 Task: Add a dependency to the task Develop a new online tool for customer support ticketing , the existing task  Integrate a new online platform for online tutoring services in the project AnchorTech
Action: Mouse moved to (1201, 194)
Screenshot: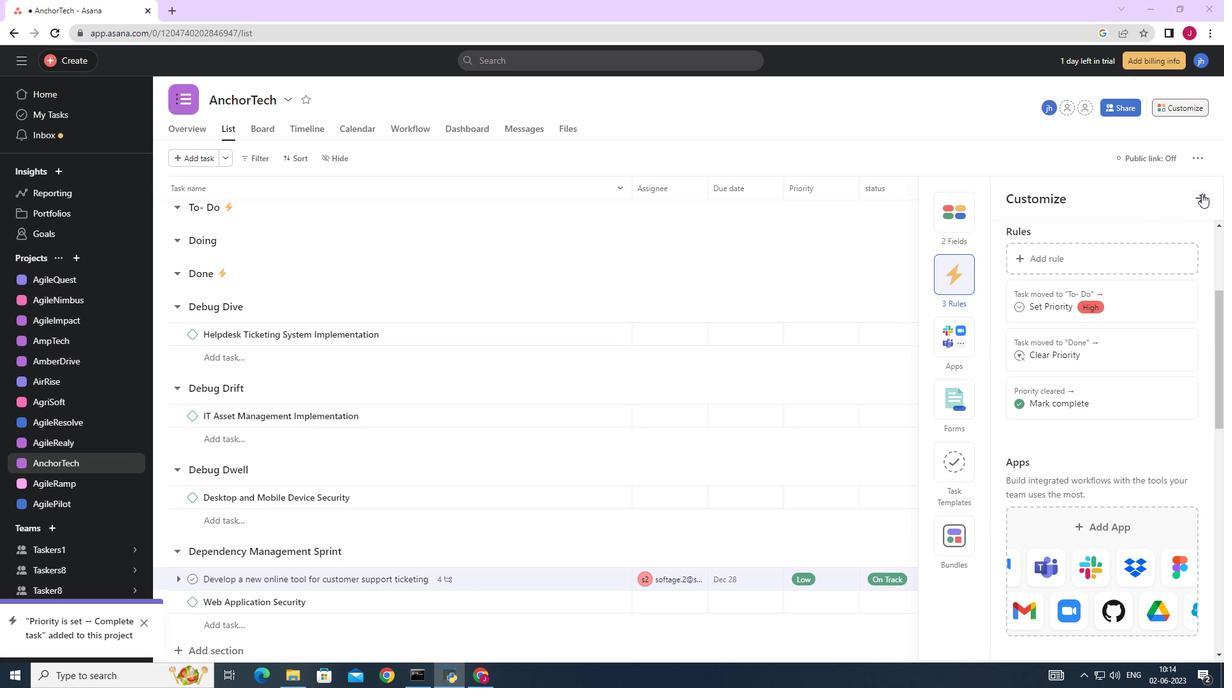 
Action: Mouse pressed left at (1201, 194)
Screenshot: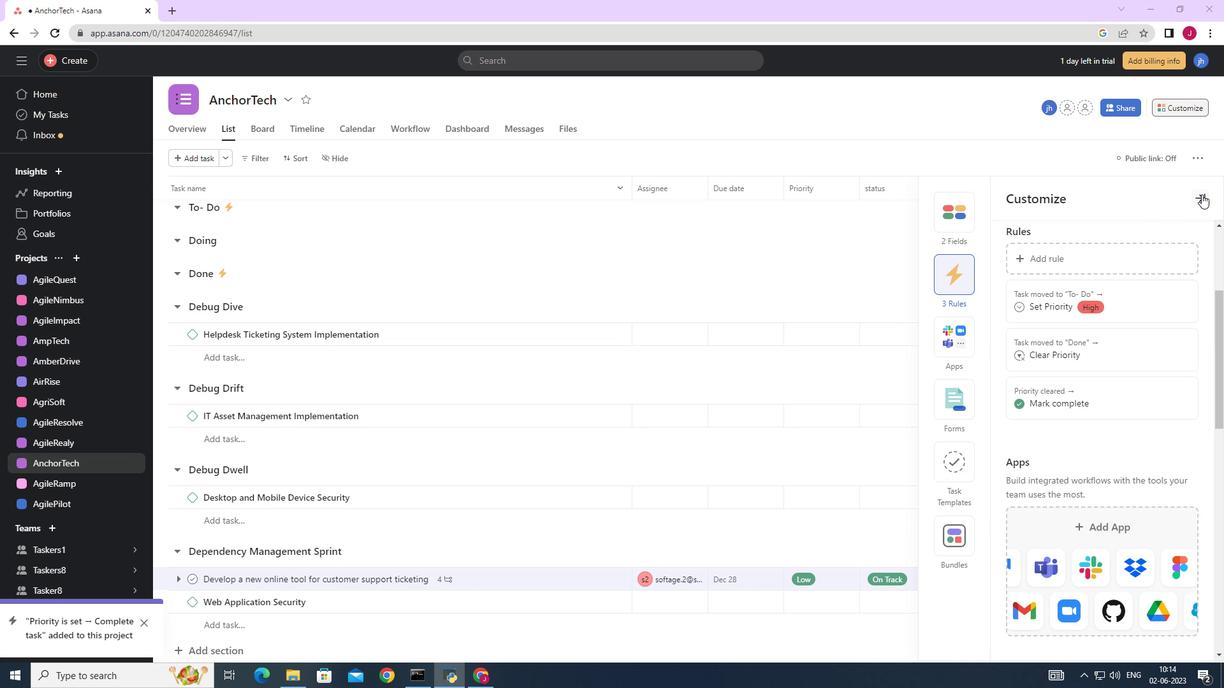 
Action: Mouse moved to (1182, 107)
Screenshot: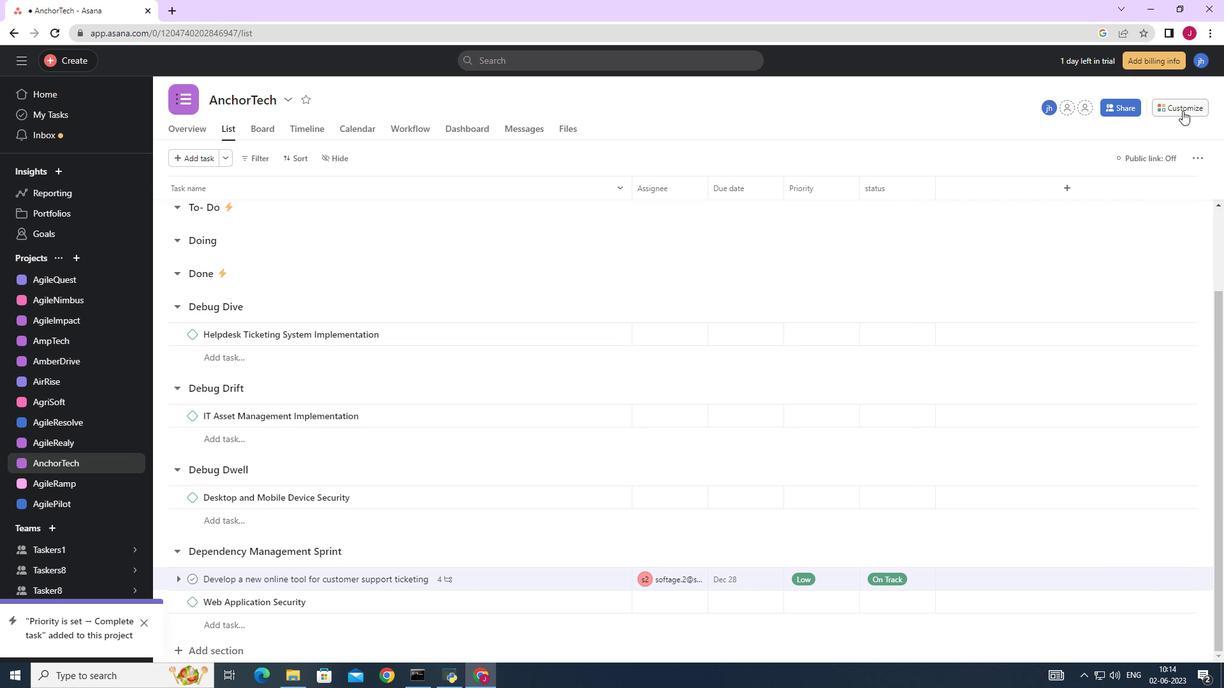 
Action: Mouse pressed left at (1182, 107)
Screenshot: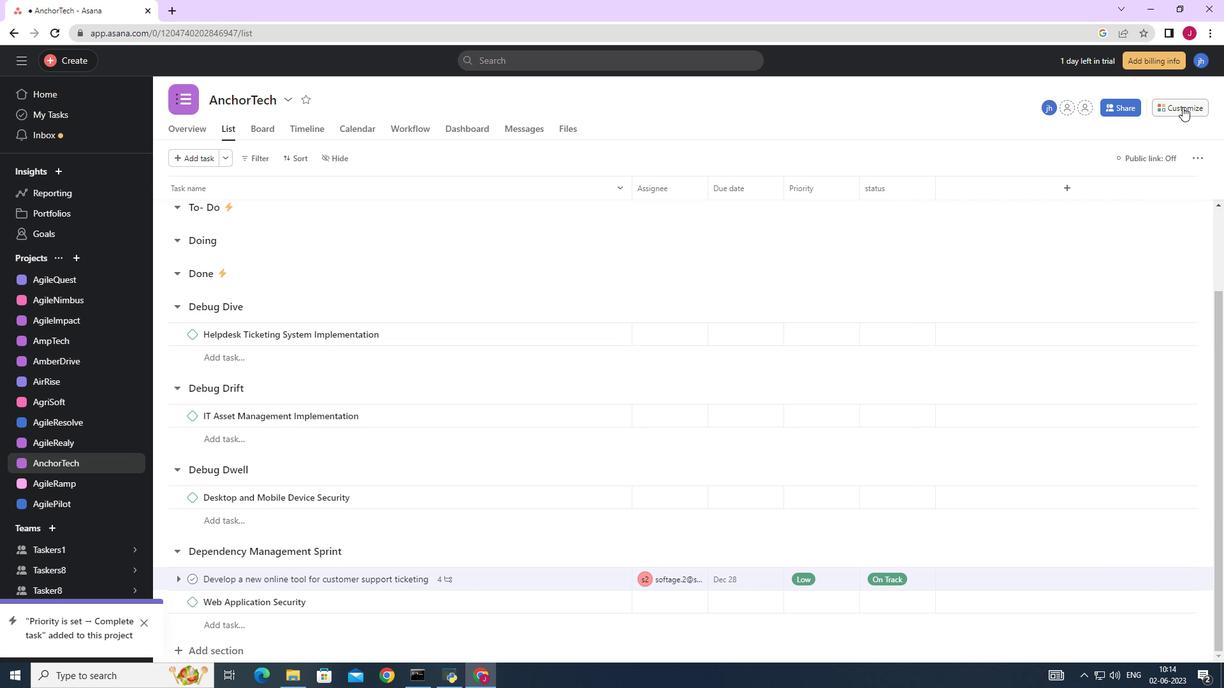 
Action: Mouse moved to (1201, 198)
Screenshot: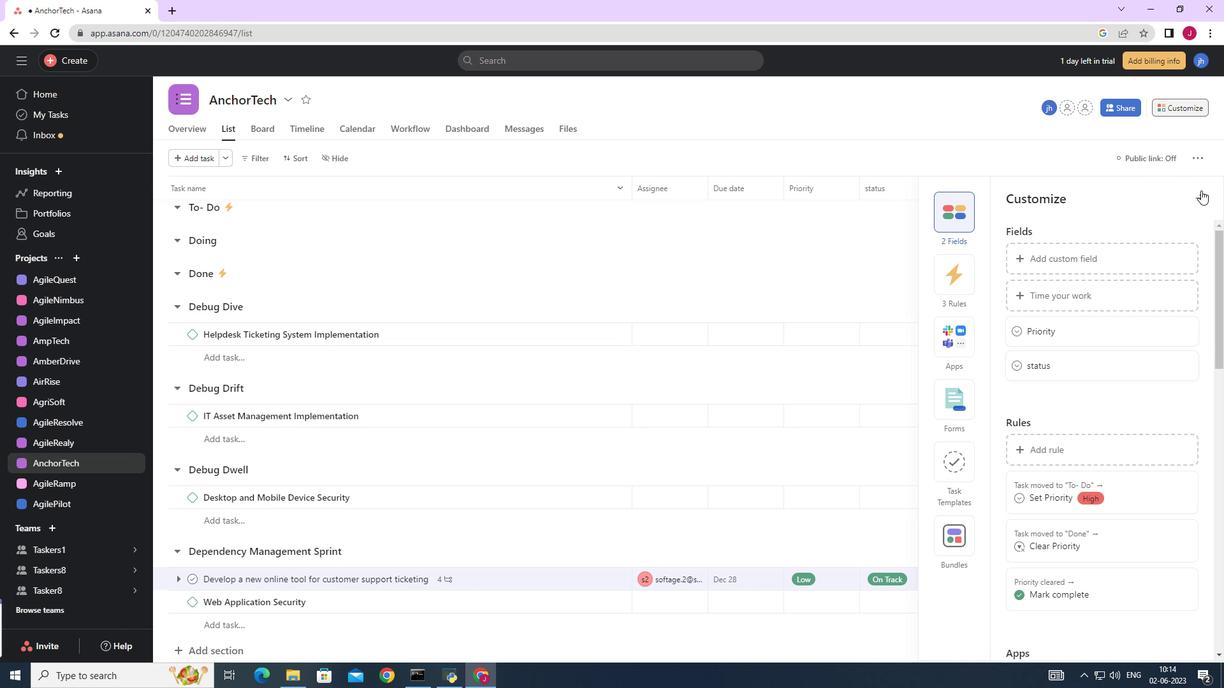 
Action: Mouse pressed left at (1201, 198)
Screenshot: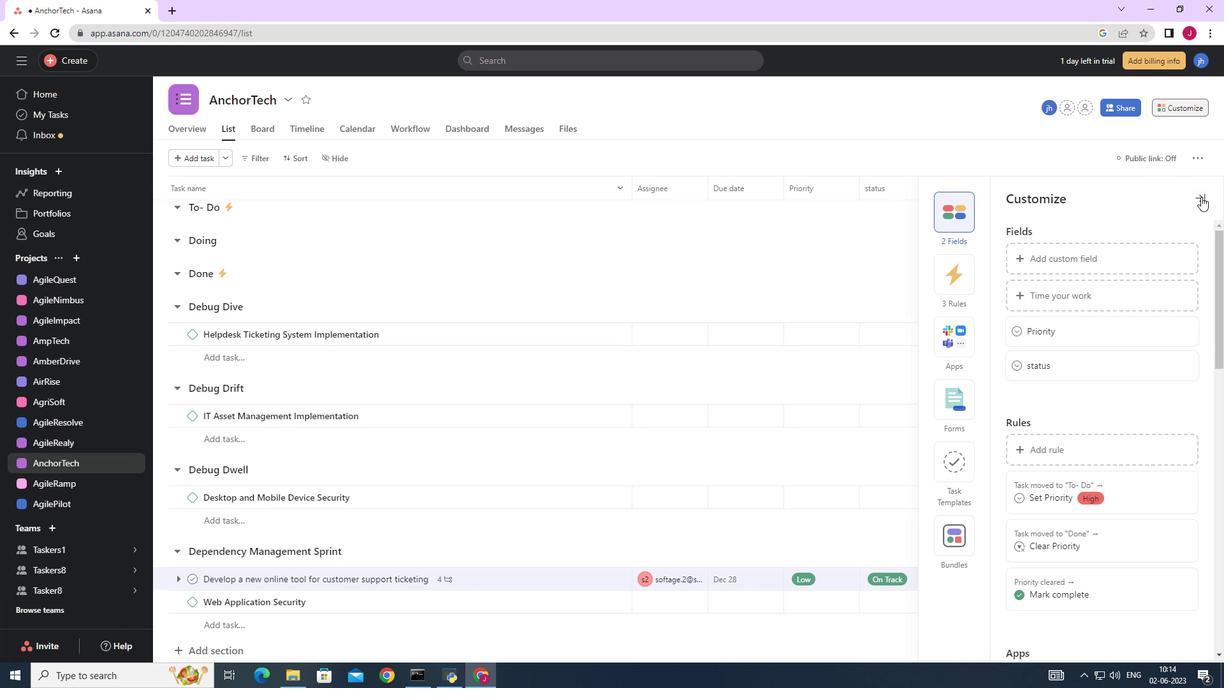 
Action: Mouse moved to (635, 351)
Screenshot: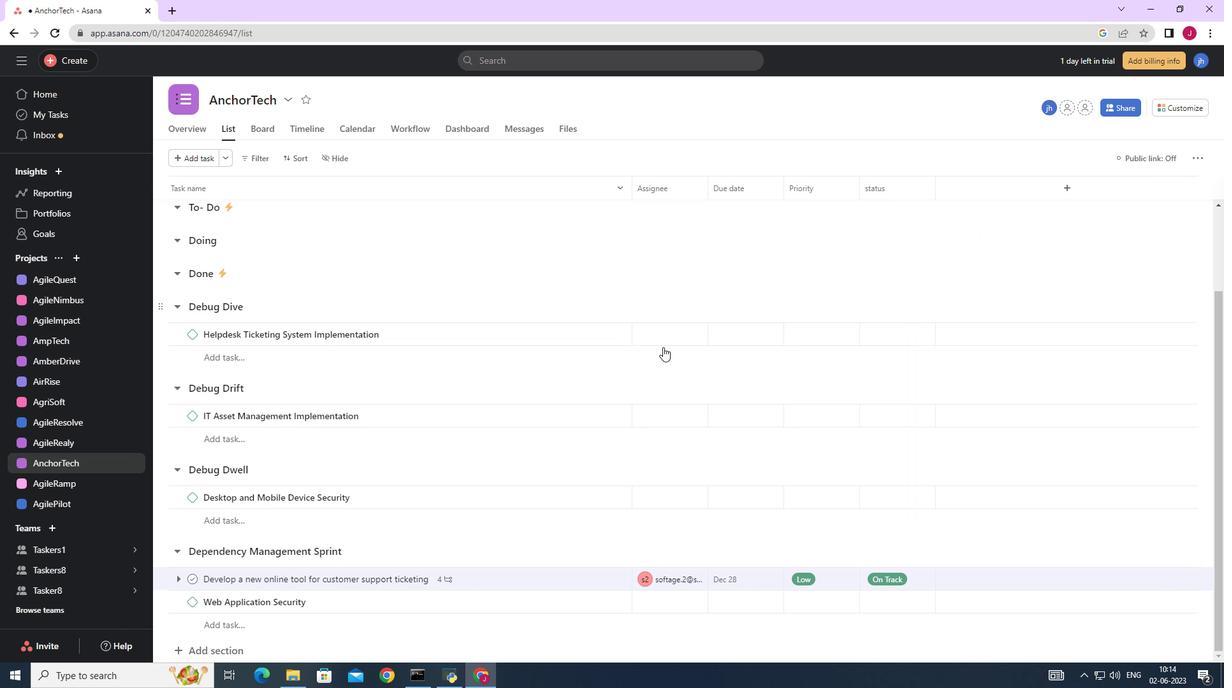 
Action: Mouse scrolled (636, 351) with delta (0, 0)
Screenshot: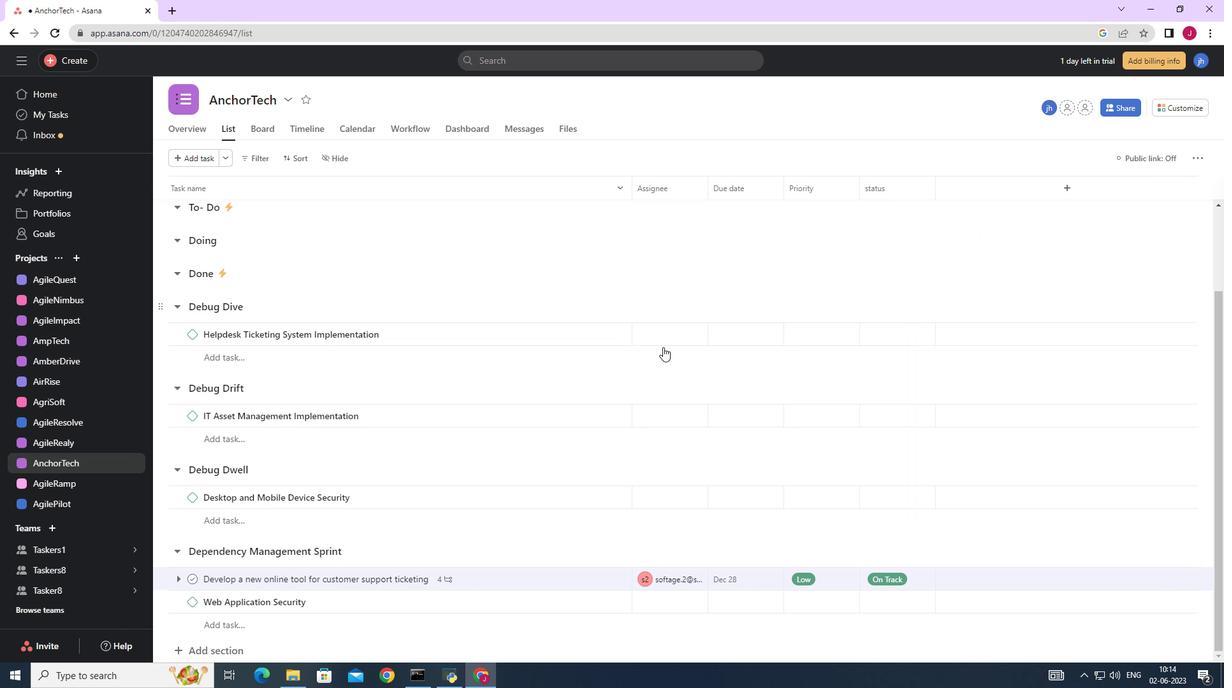 
Action: Mouse moved to (634, 352)
Screenshot: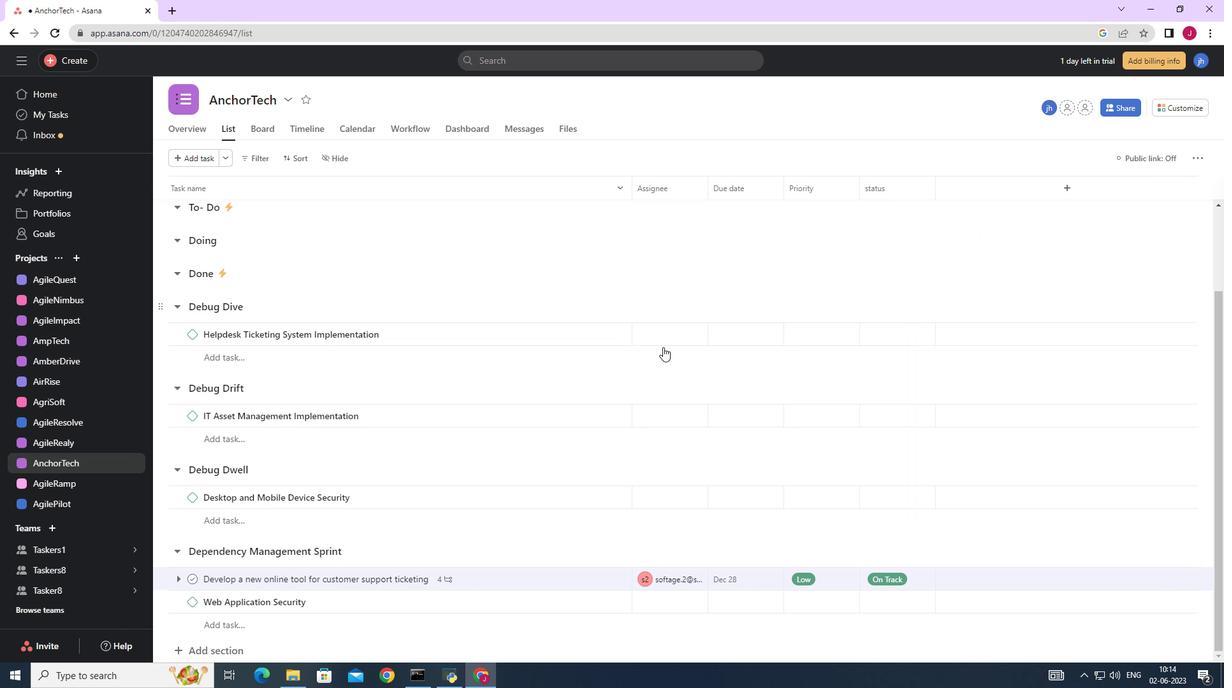 
Action: Mouse scrolled (634, 351) with delta (0, 0)
Screenshot: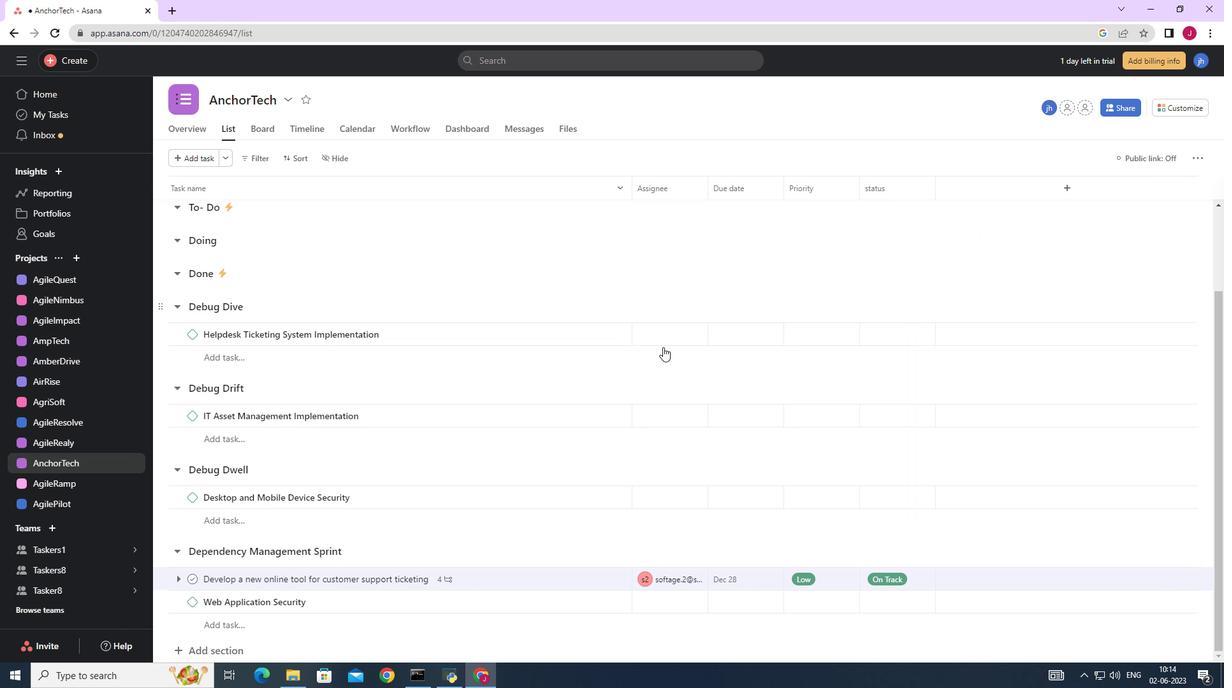 
Action: Mouse moved to (633, 352)
Screenshot: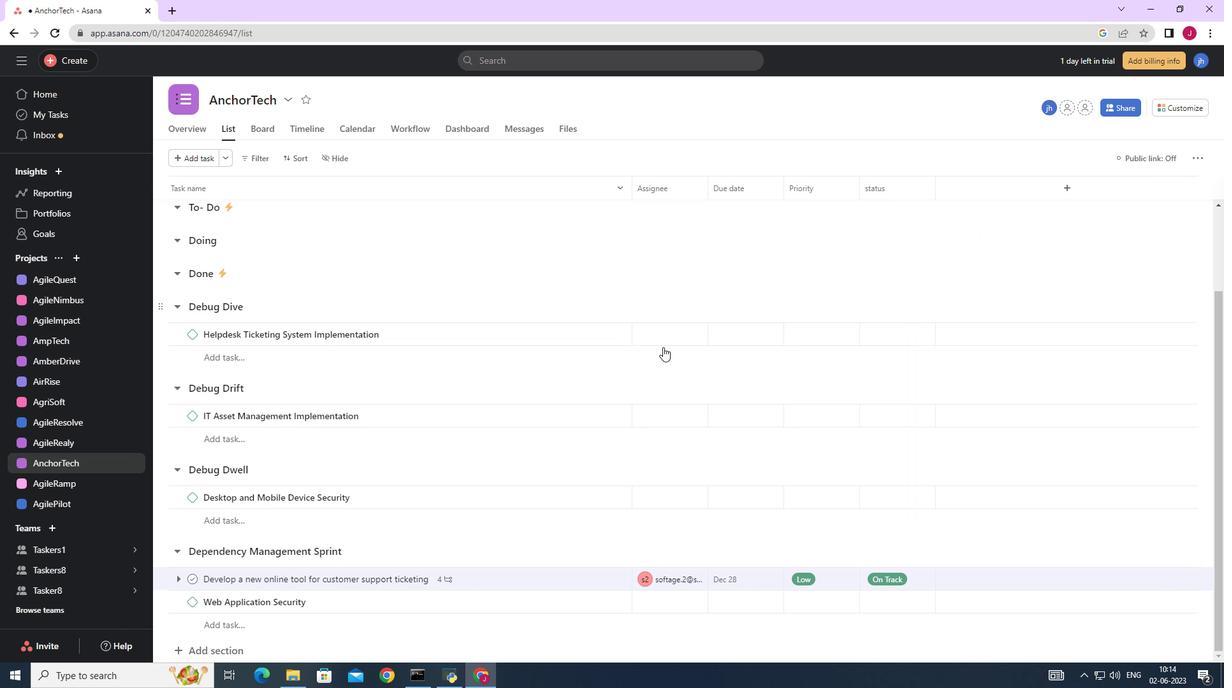 
Action: Mouse scrolled (633, 351) with delta (0, 0)
Screenshot: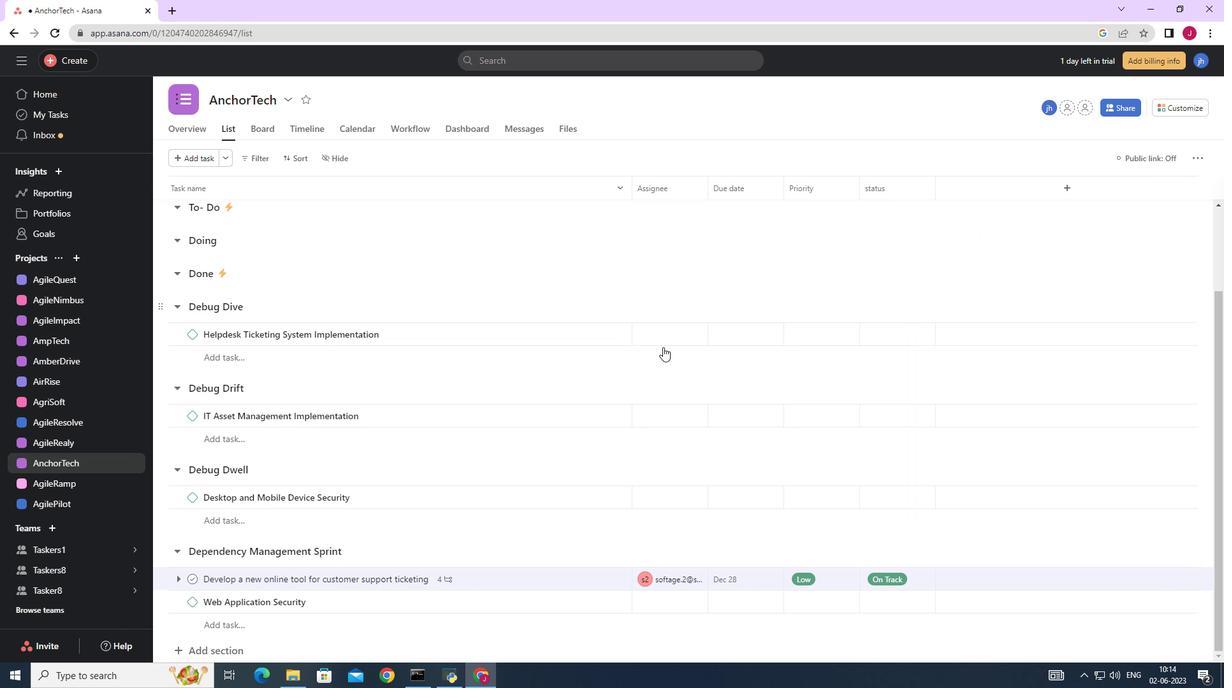 
Action: Mouse scrolled (633, 351) with delta (0, 0)
Screenshot: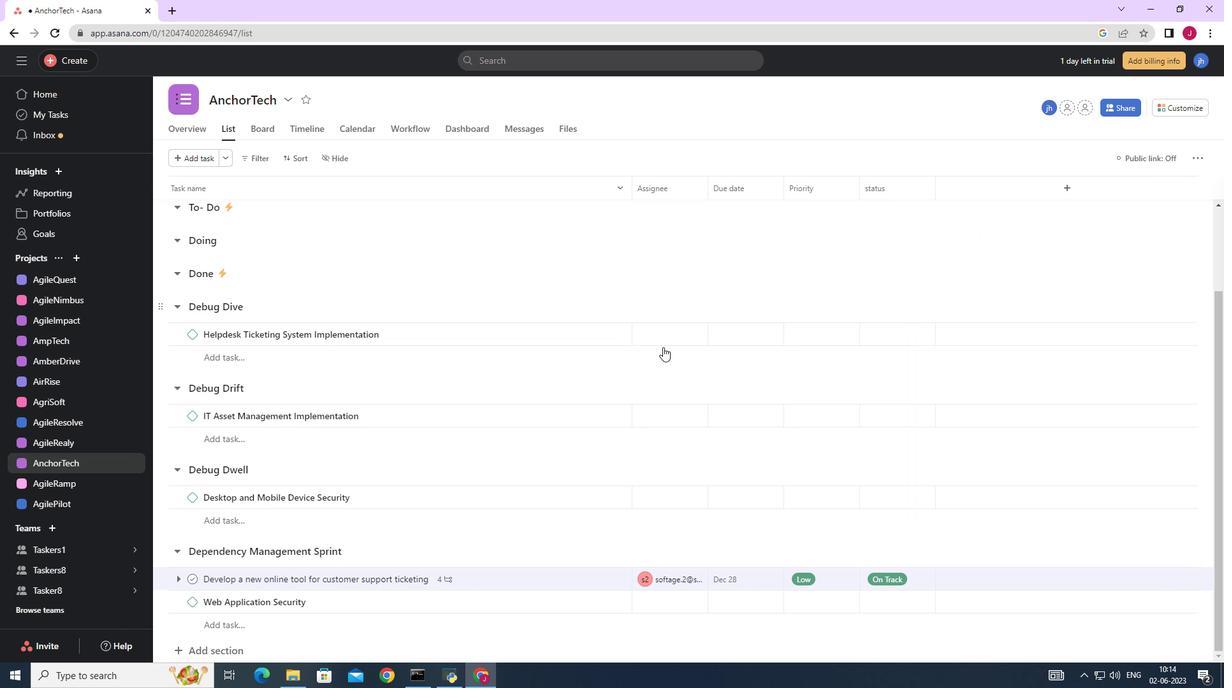 
Action: Mouse scrolled (633, 351) with delta (0, 0)
Screenshot: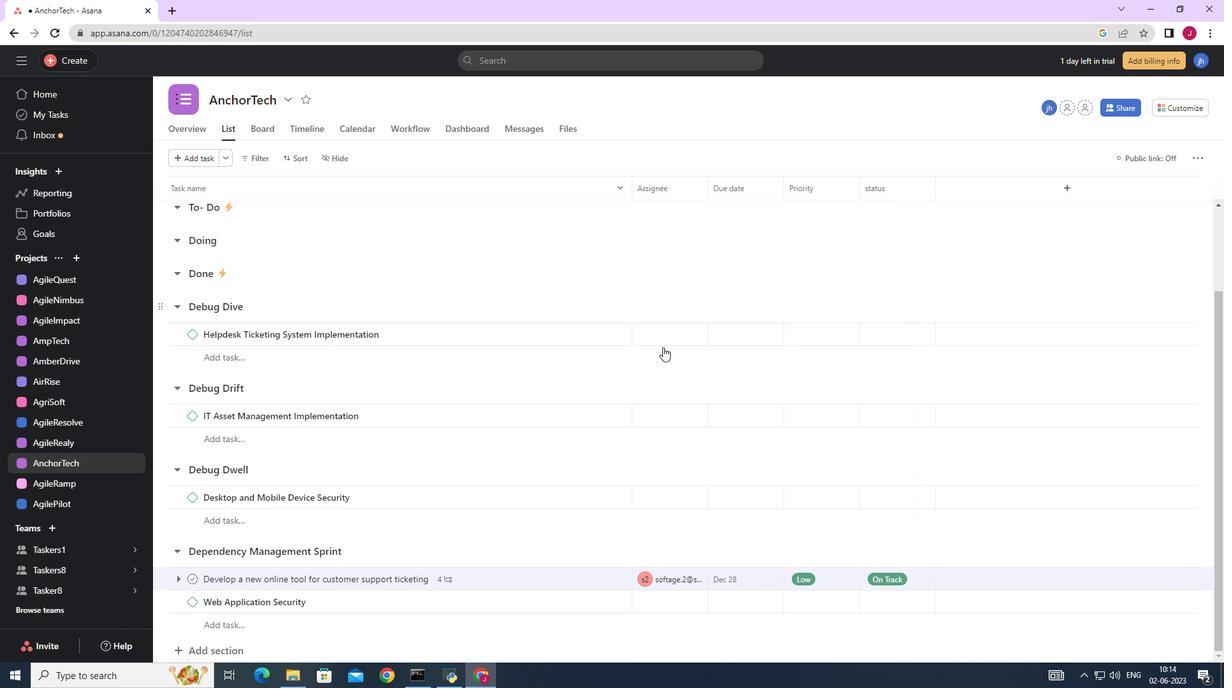
Action: Mouse moved to (575, 585)
Screenshot: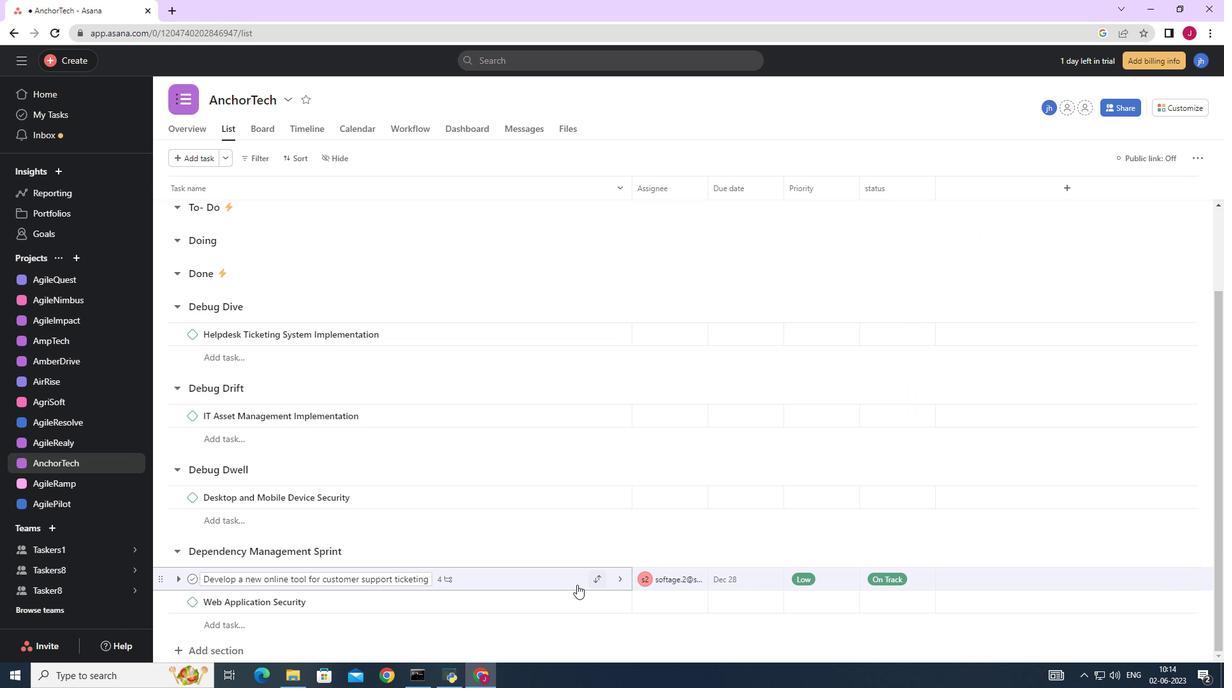 
Action: Mouse pressed left at (575, 585)
Screenshot: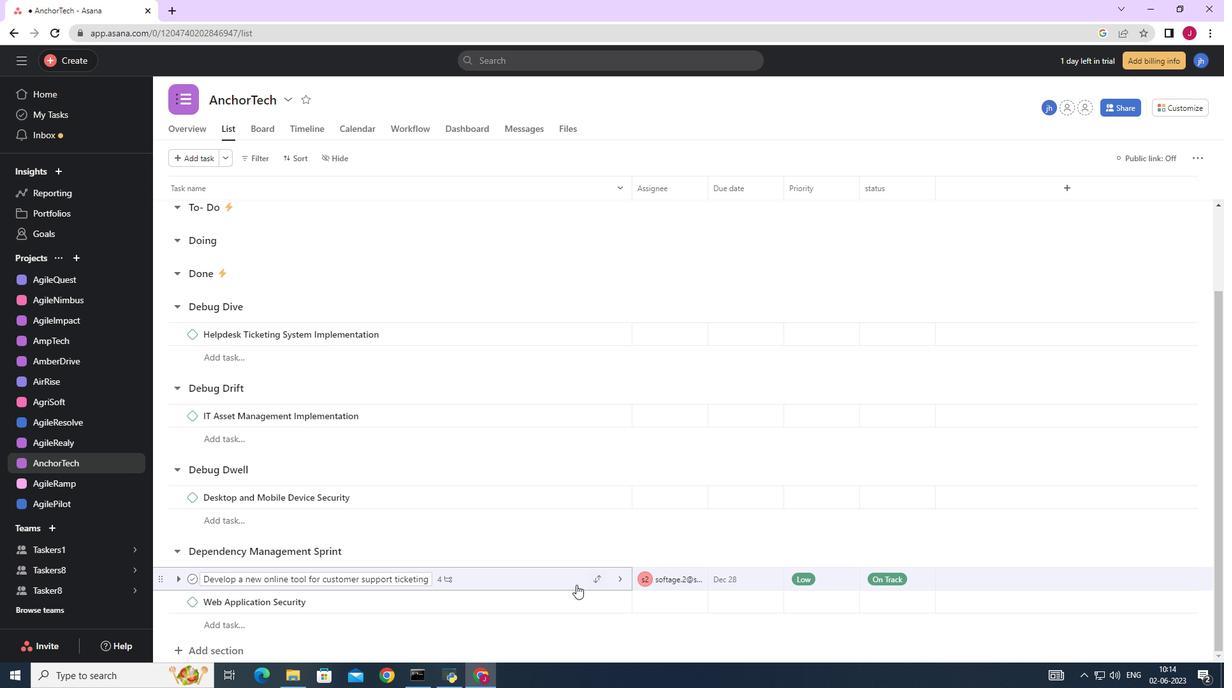 
Action: Mouse moved to (895, 457)
Screenshot: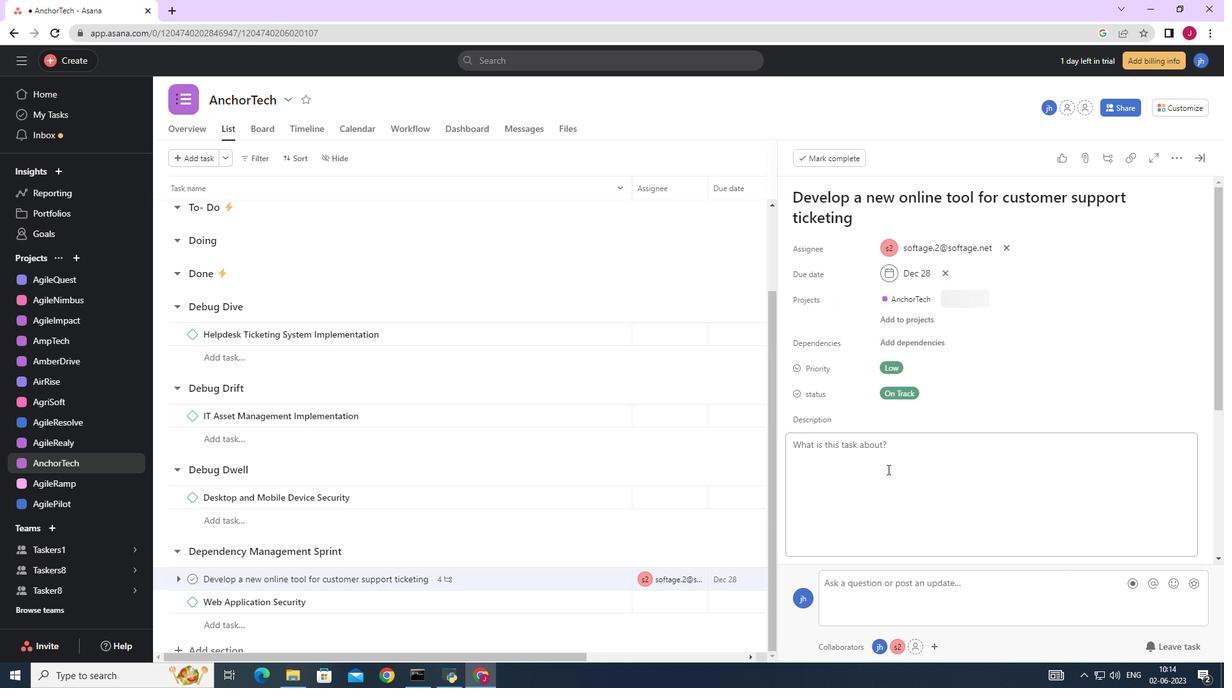 
Action: Mouse scrolled (895, 456) with delta (0, 0)
Screenshot: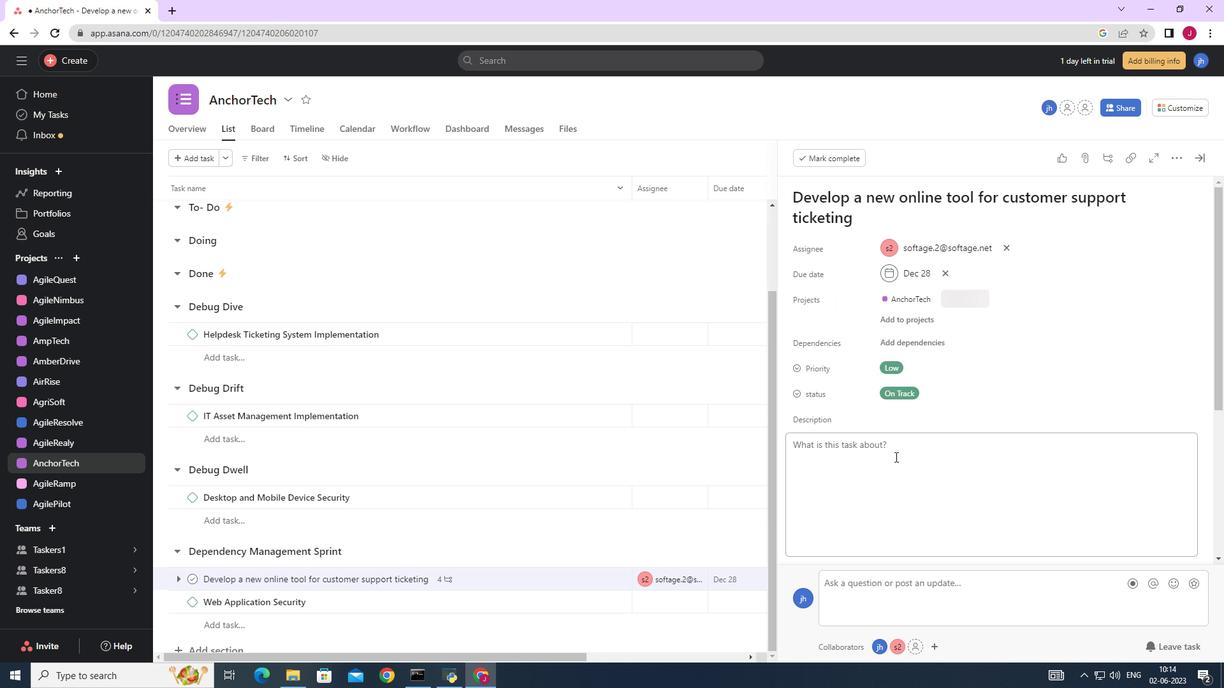 
Action: Mouse scrolled (895, 456) with delta (0, 0)
Screenshot: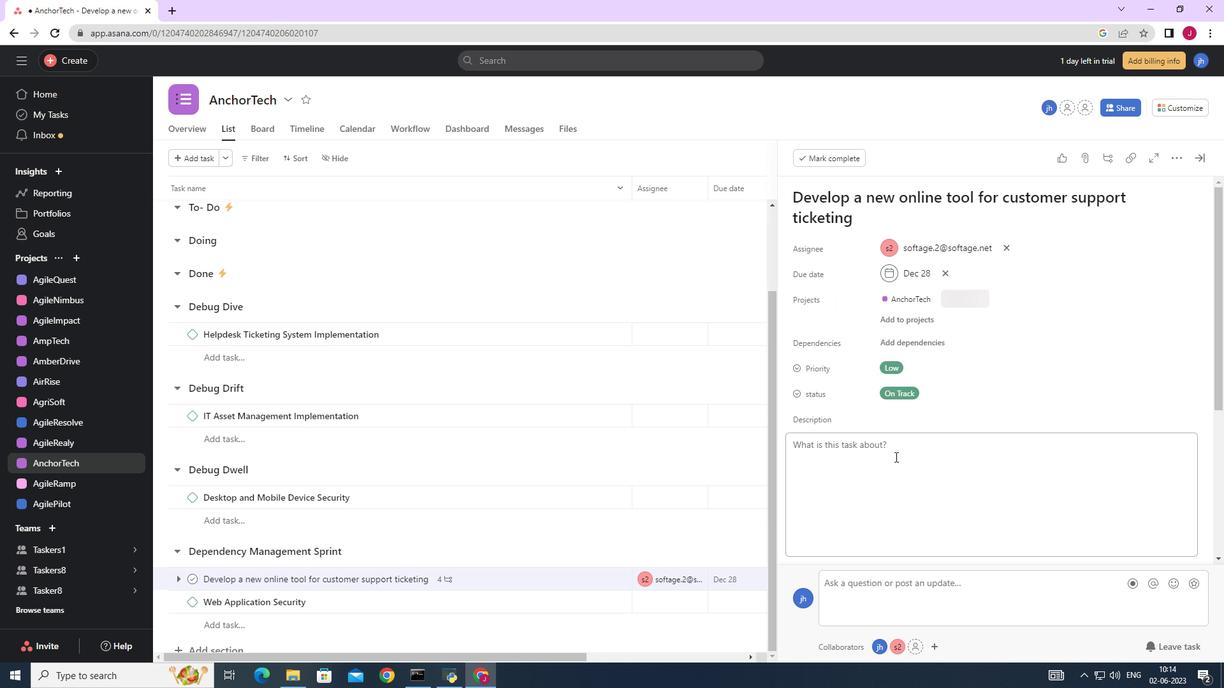 
Action: Mouse scrolled (895, 456) with delta (0, 0)
Screenshot: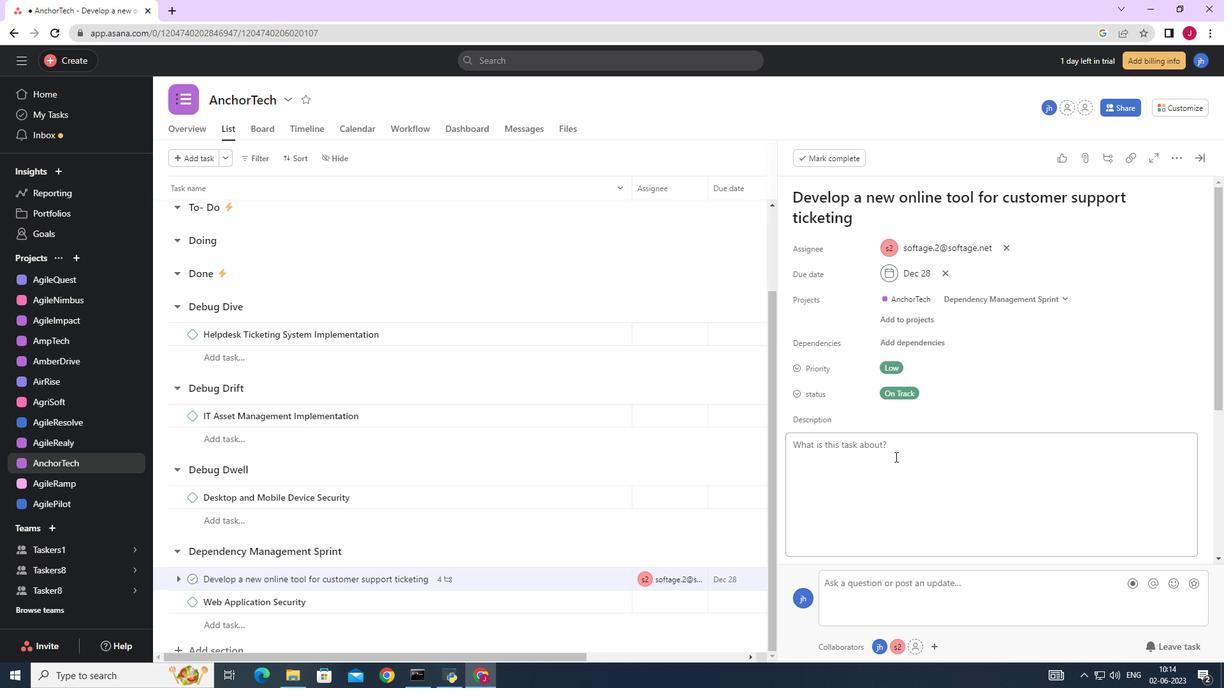 
Action: Mouse scrolled (895, 456) with delta (0, 0)
Screenshot: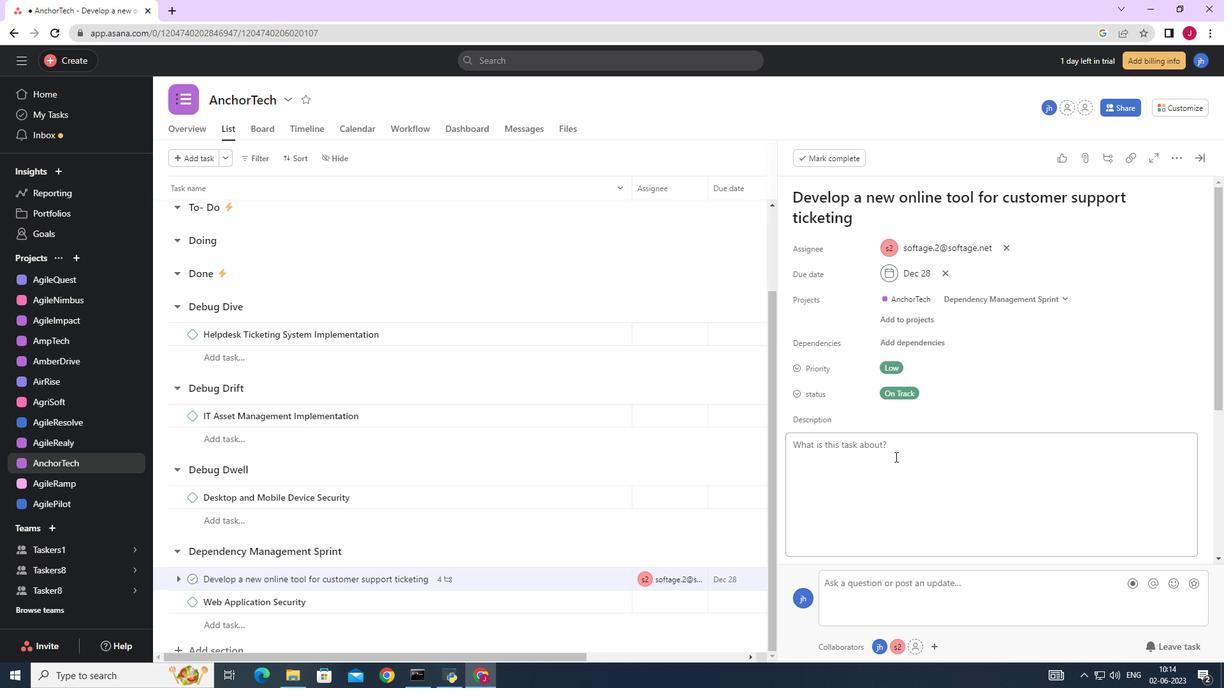 
Action: Mouse scrolled (895, 456) with delta (0, 0)
Screenshot: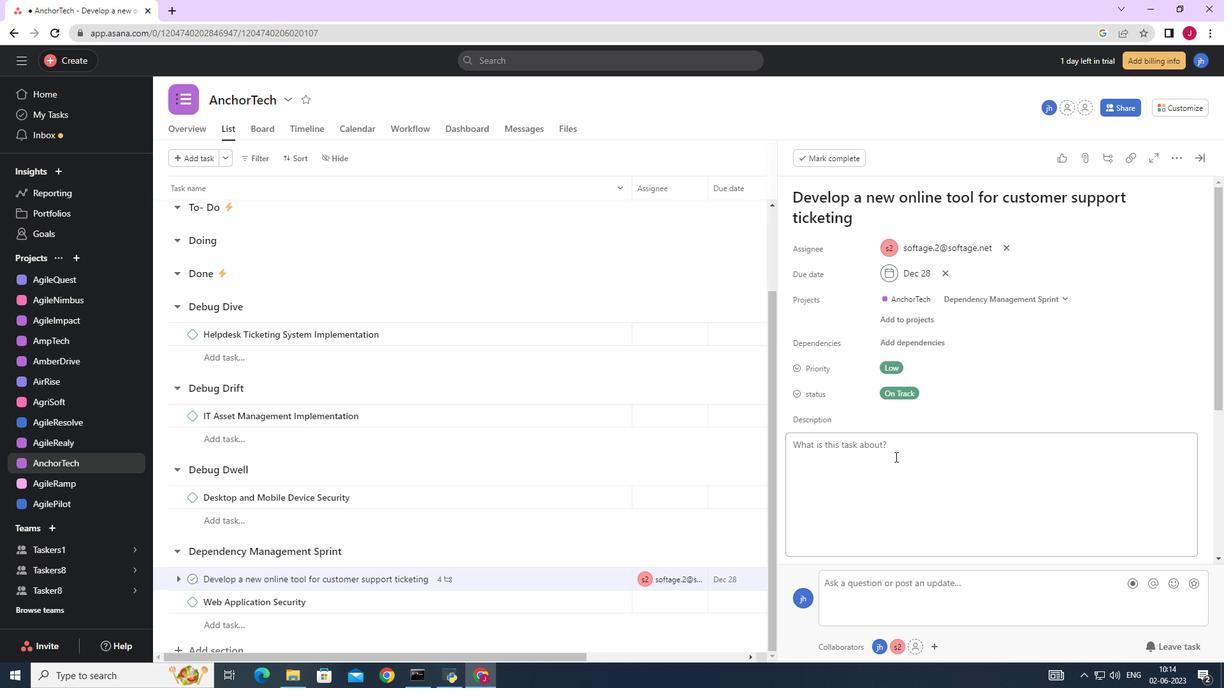 
Action: Mouse moved to (858, 353)
Screenshot: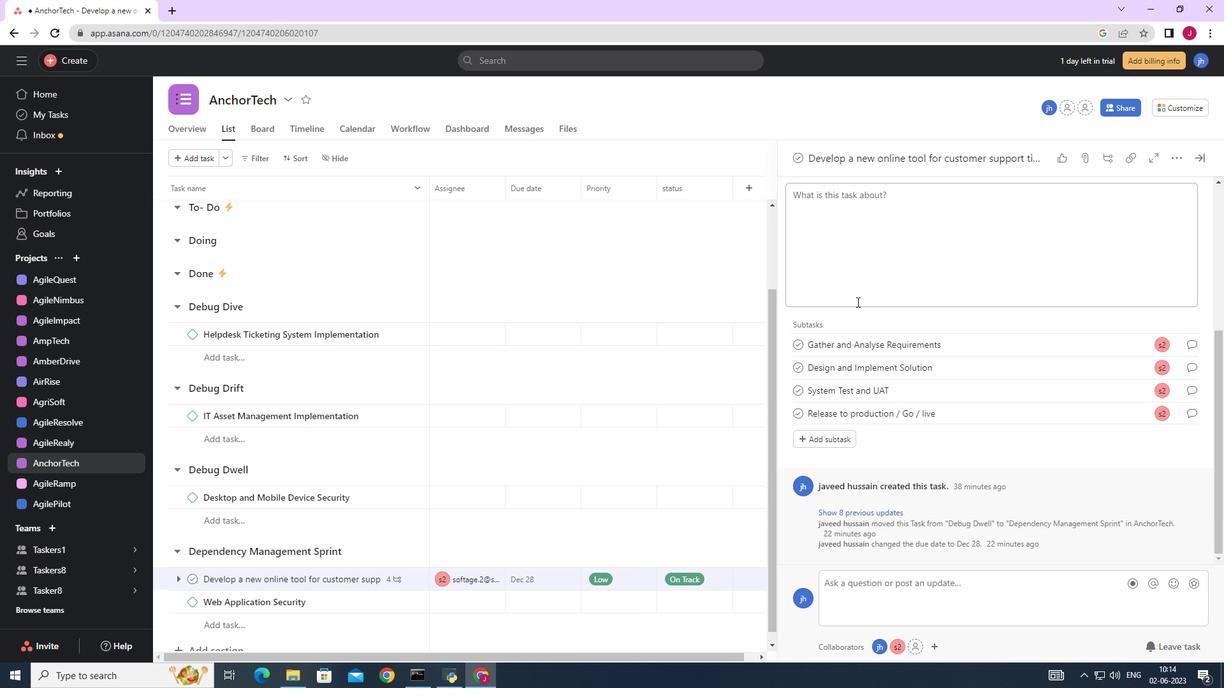 
Action: Mouse scrolled (858, 353) with delta (0, 0)
Screenshot: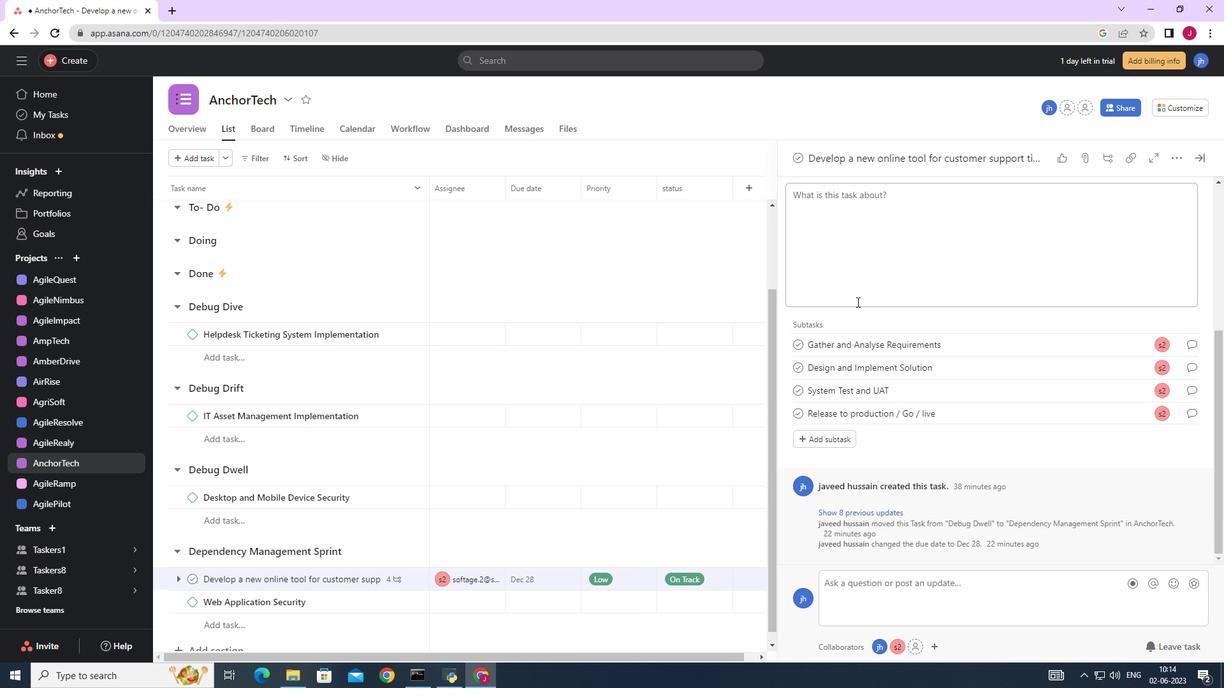 
Action: Mouse scrolled (858, 353) with delta (0, 0)
Screenshot: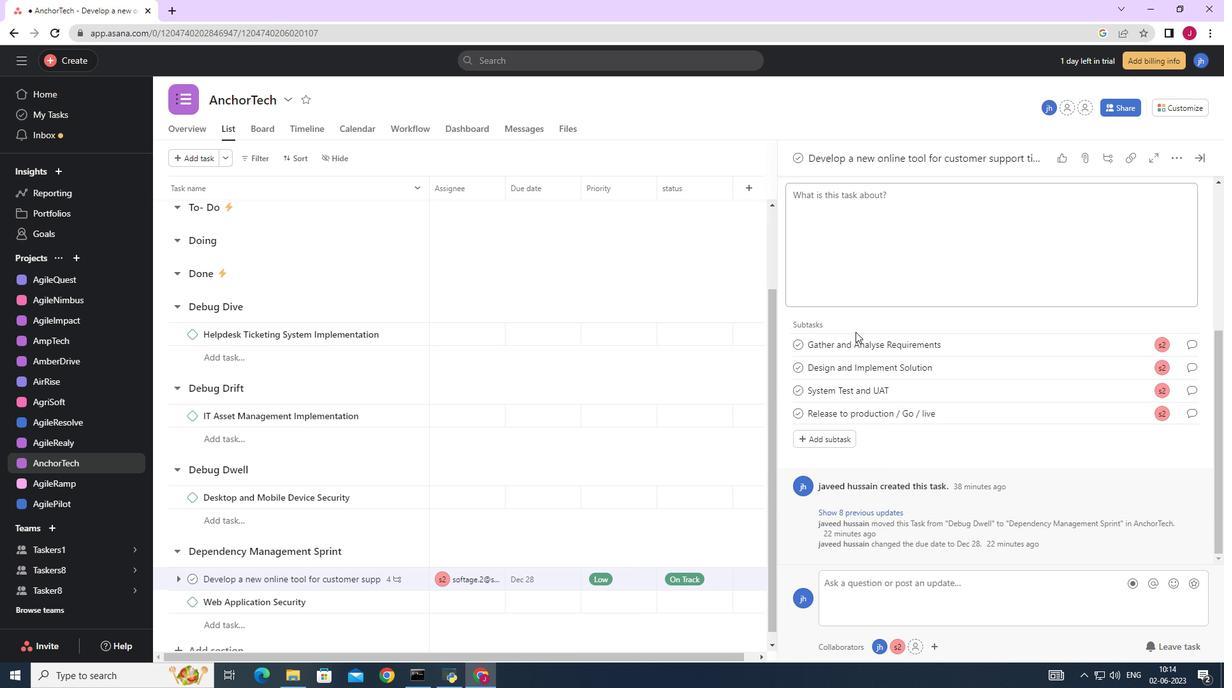 
Action: Mouse scrolled (858, 353) with delta (0, 0)
Screenshot: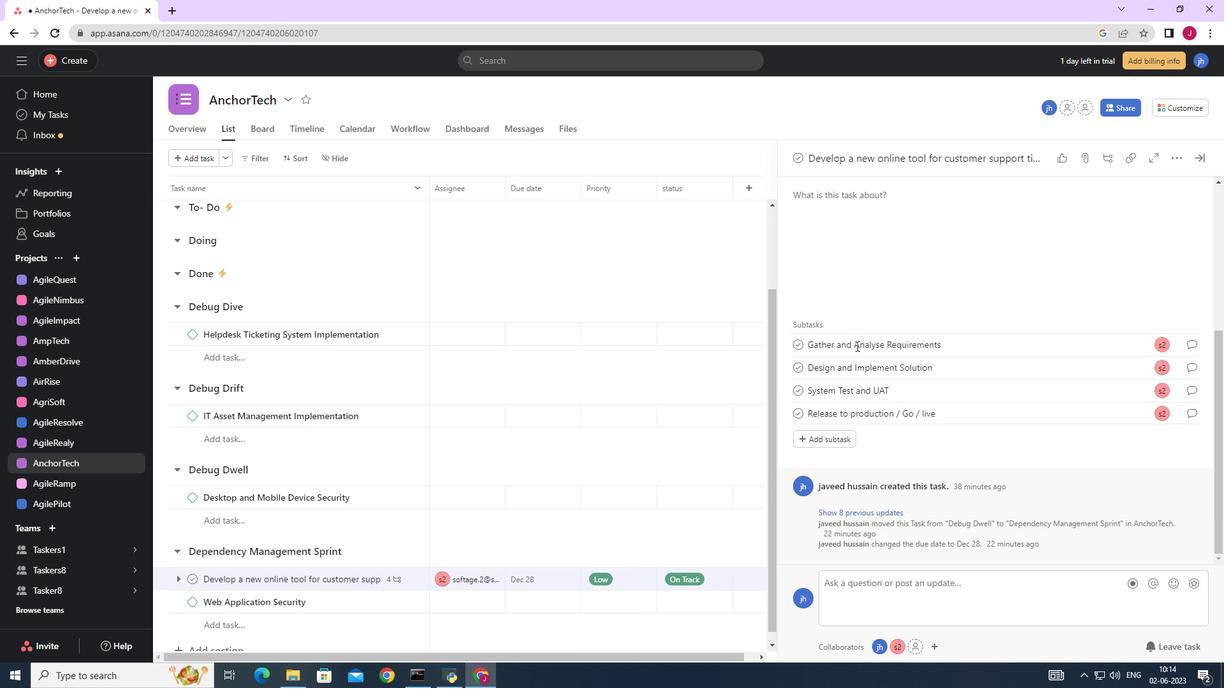 
Action: Mouse scrolled (858, 353) with delta (0, 0)
Screenshot: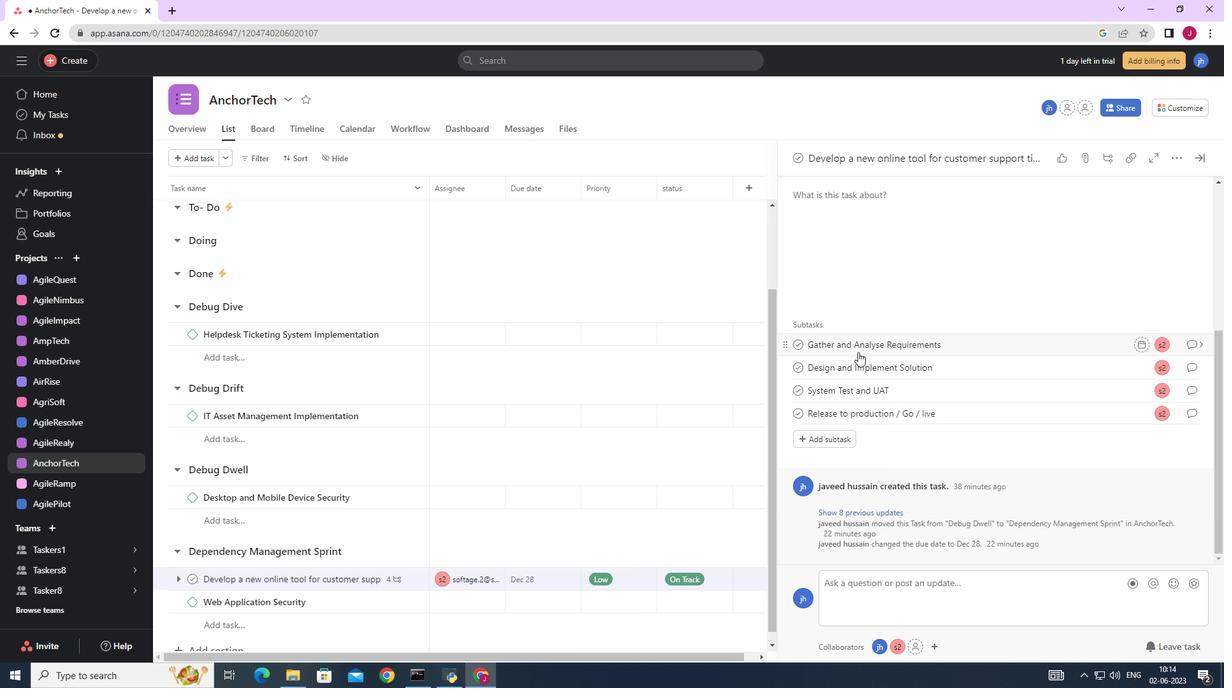 
Action: Mouse scrolled (858, 353) with delta (0, 0)
Screenshot: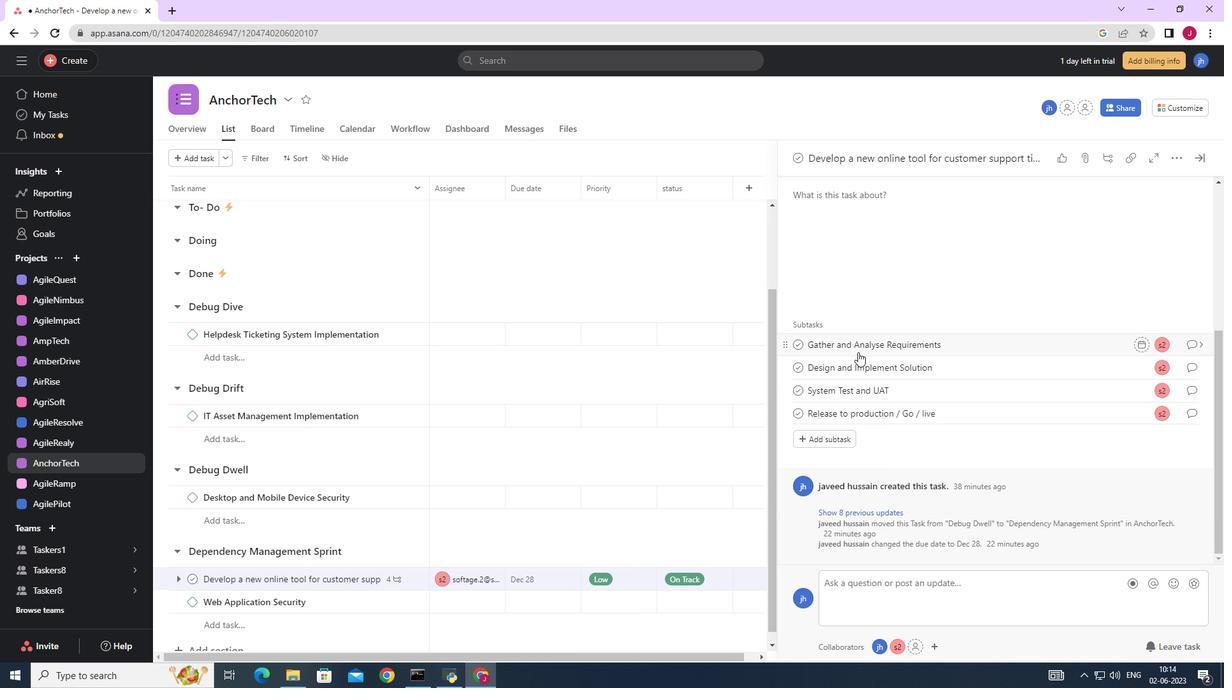 
Action: Mouse moved to (880, 437)
Screenshot: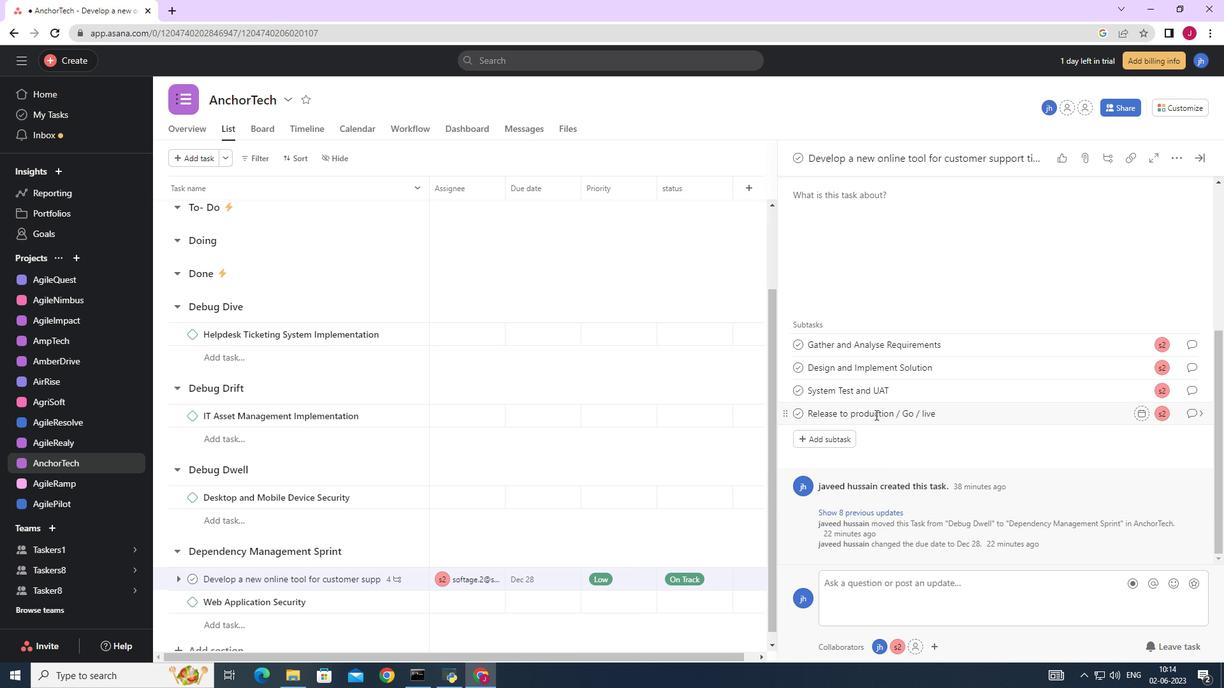 
Action: Mouse scrolled (880, 438) with delta (0, 0)
Screenshot: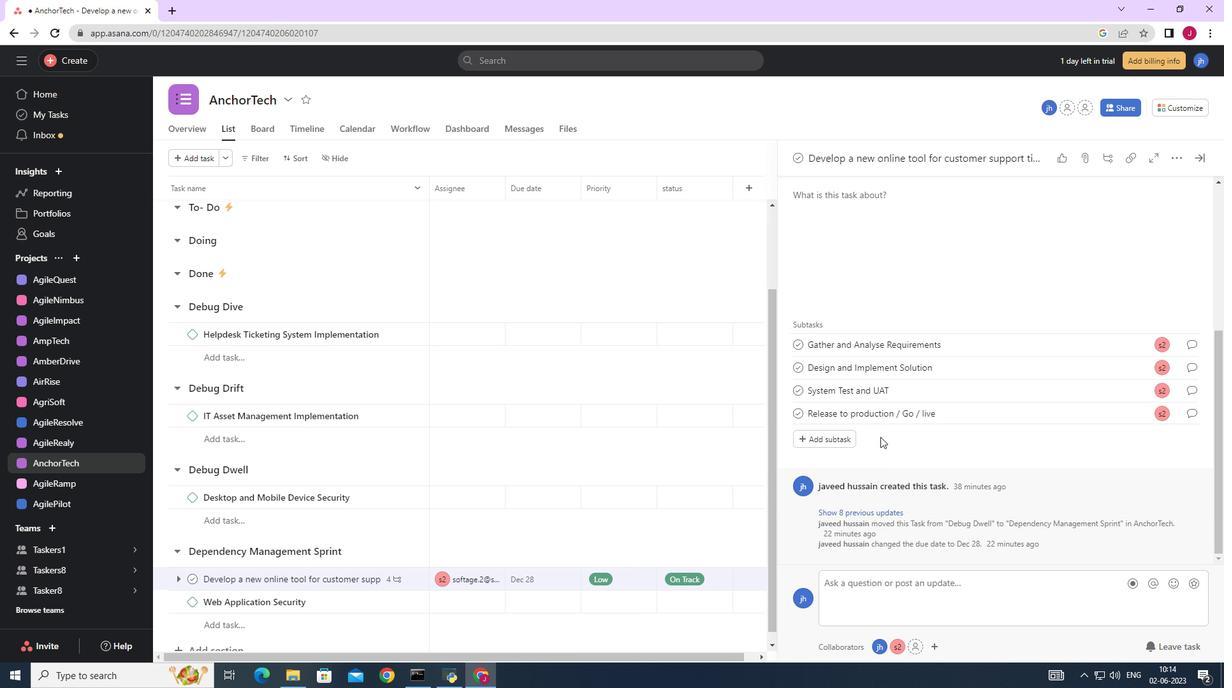 
Action: Mouse scrolled (880, 438) with delta (0, 0)
Screenshot: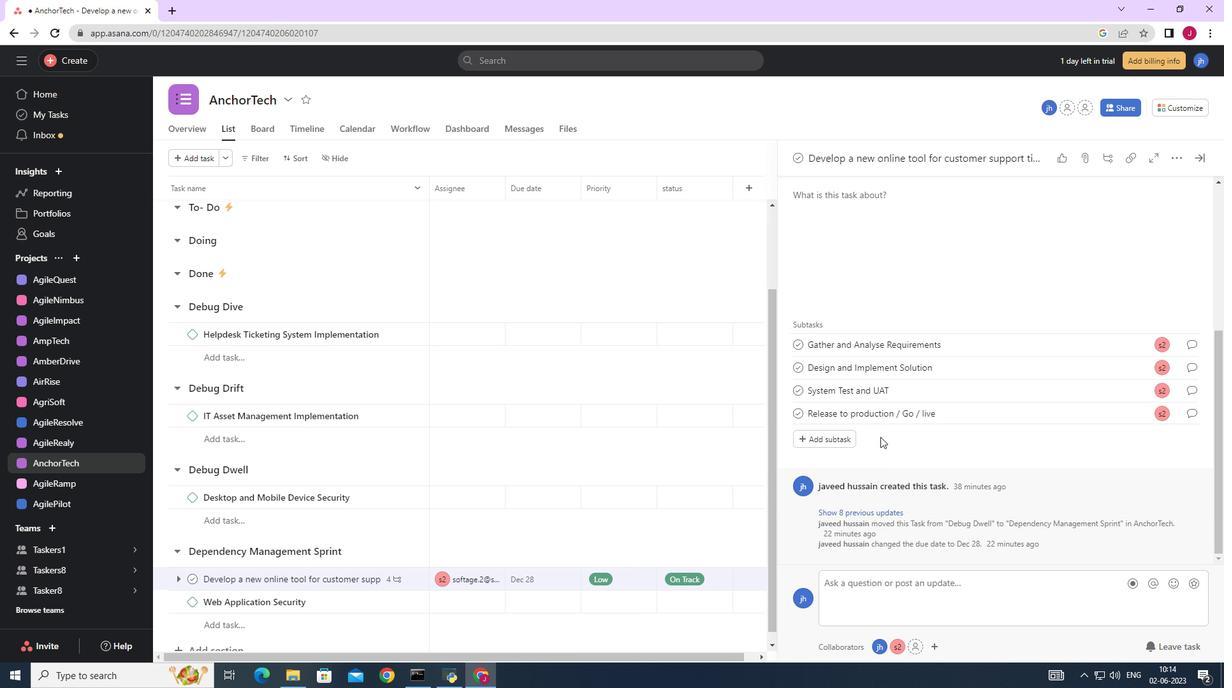 
Action: Mouse scrolled (880, 438) with delta (0, 0)
Screenshot: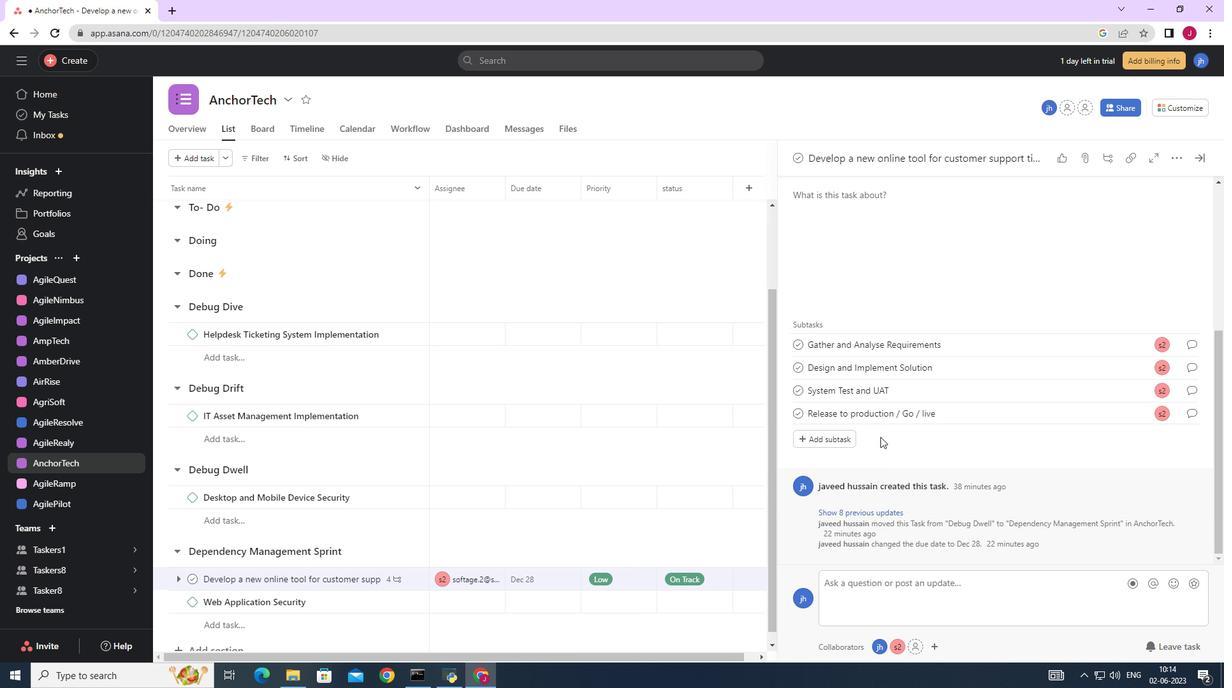 
Action: Mouse scrolled (880, 438) with delta (0, 0)
Screenshot: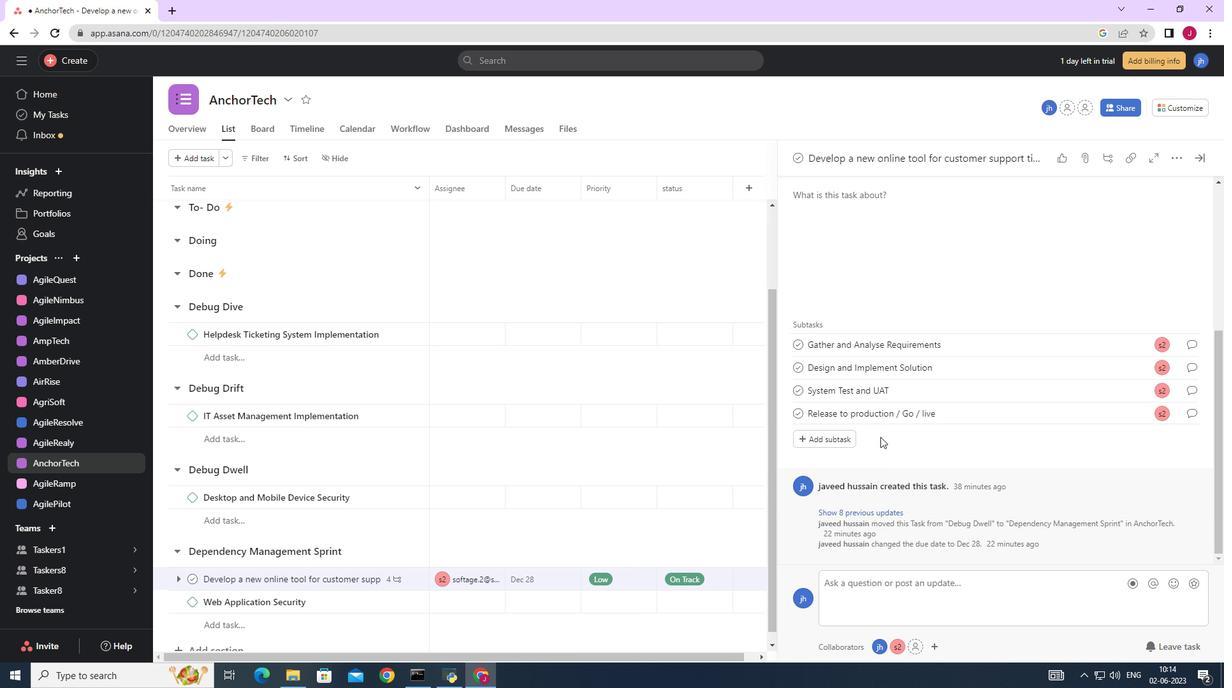
Action: Mouse scrolled (880, 438) with delta (0, 0)
Screenshot: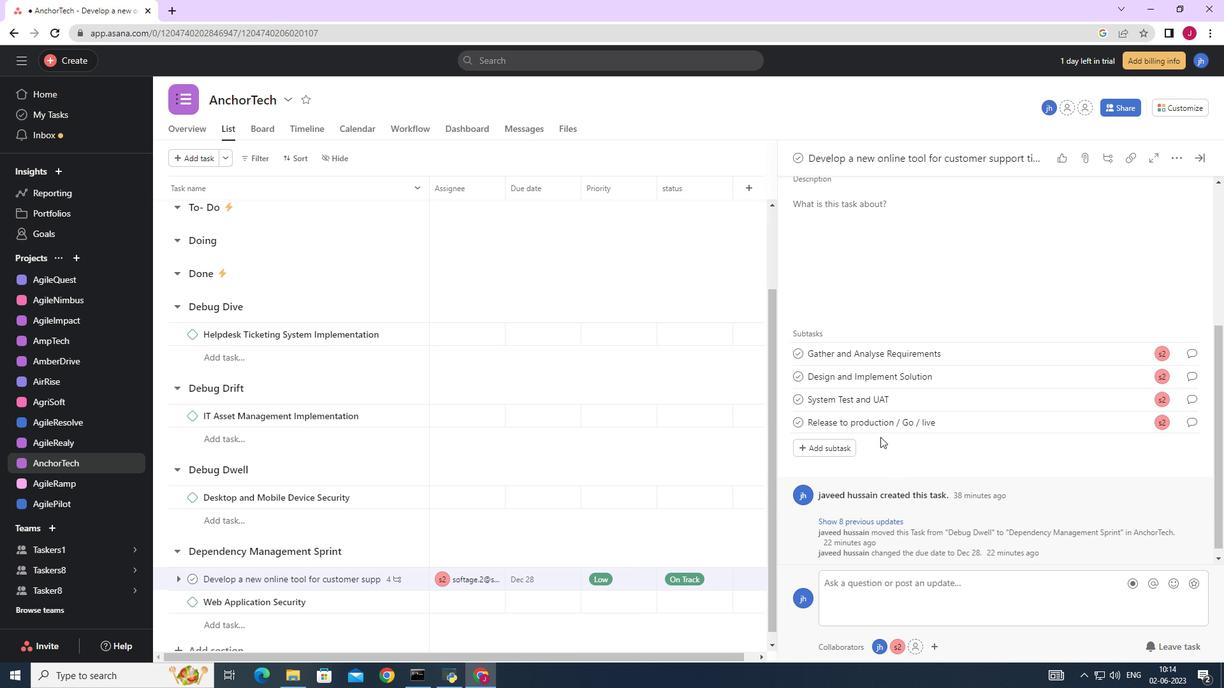 
Action: Mouse moved to (917, 334)
Screenshot: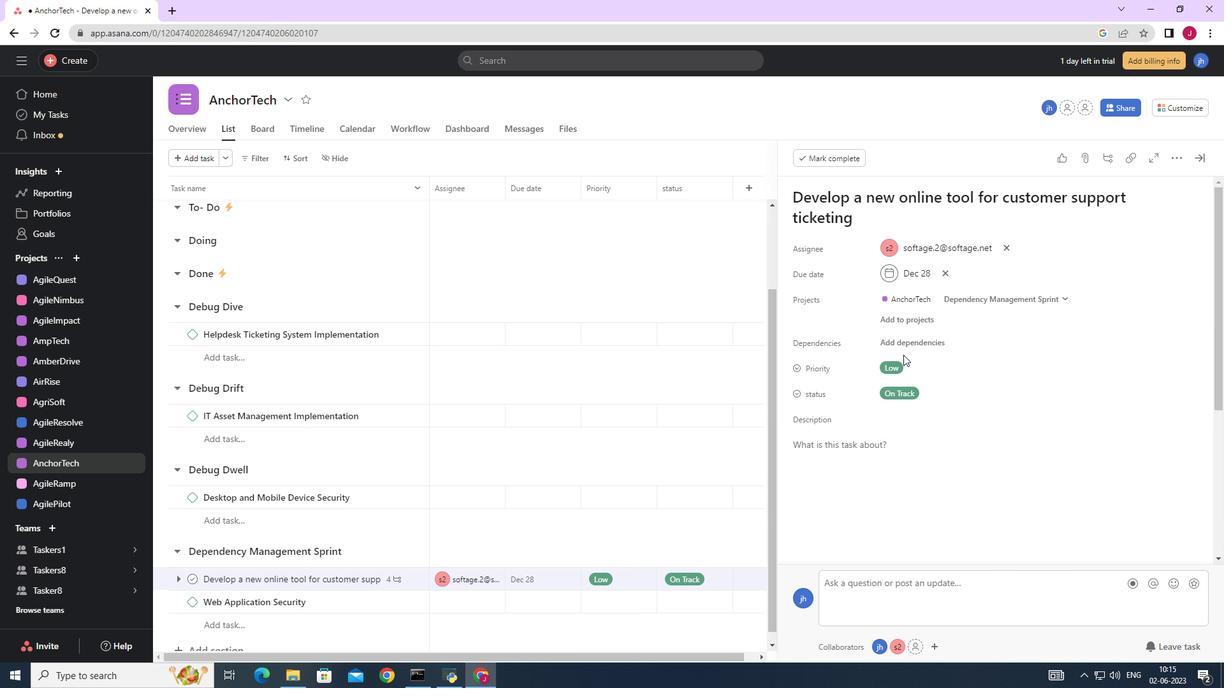 
Action: Mouse pressed left at (917, 334)
Screenshot: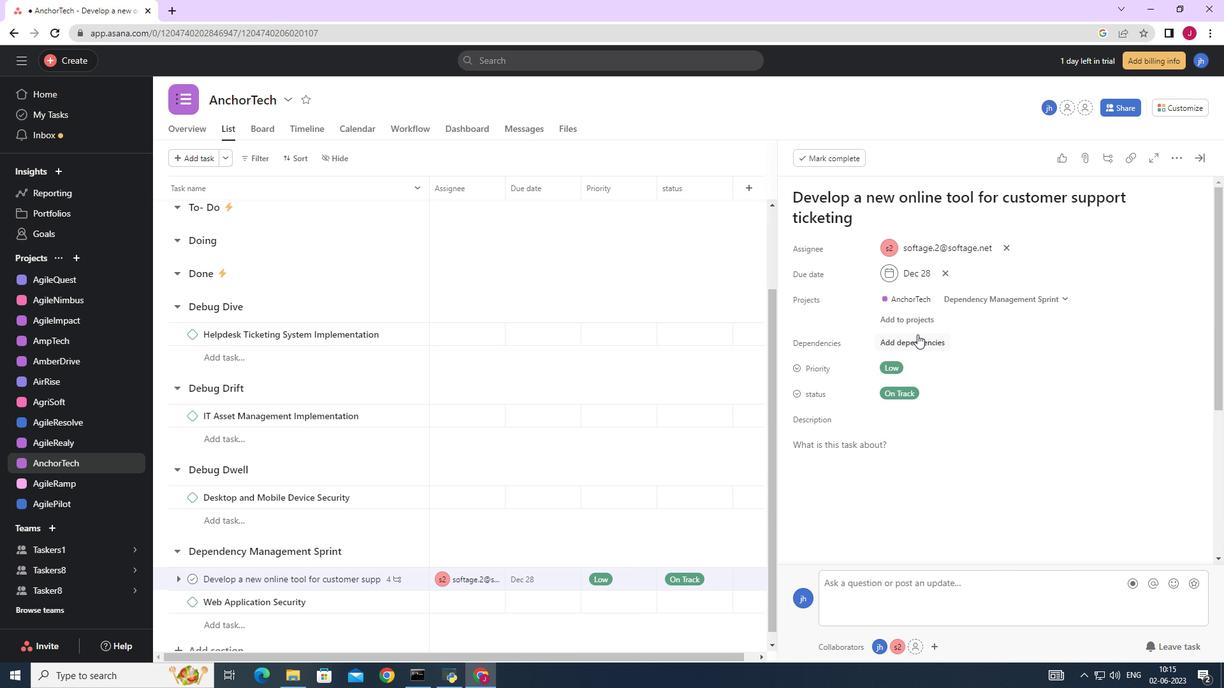 
Action: Mouse moved to (1015, 407)
Screenshot: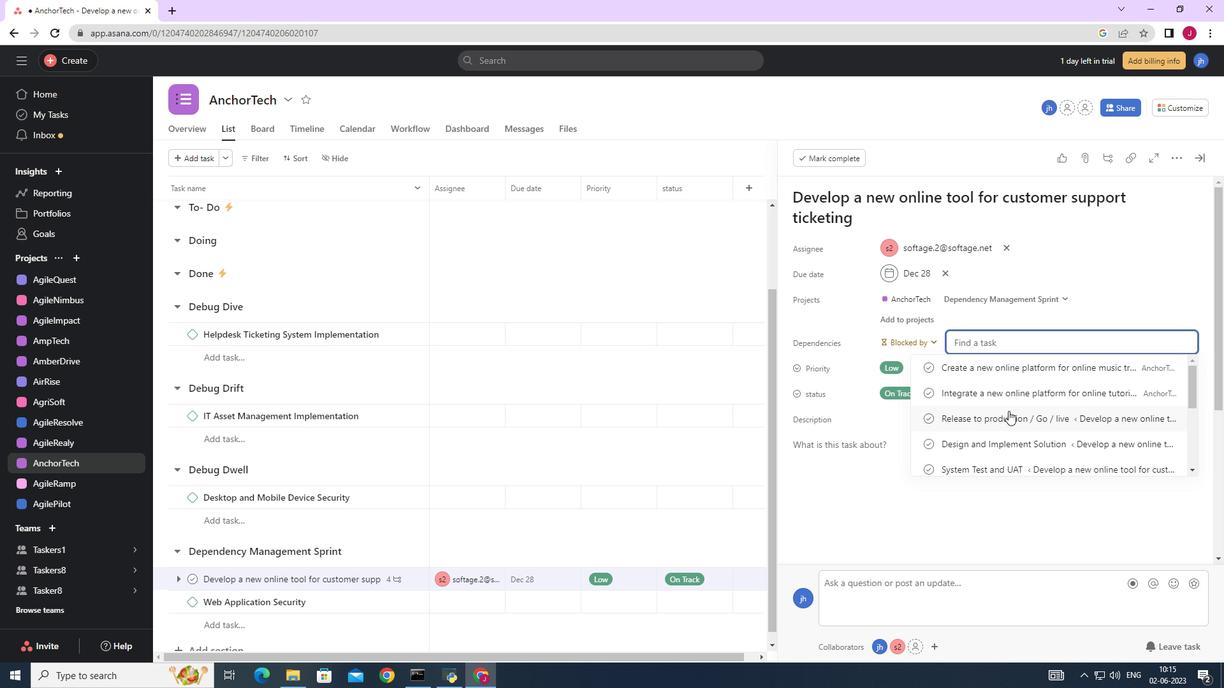 
Action: Mouse scrolled (1015, 406) with delta (0, 0)
Screenshot: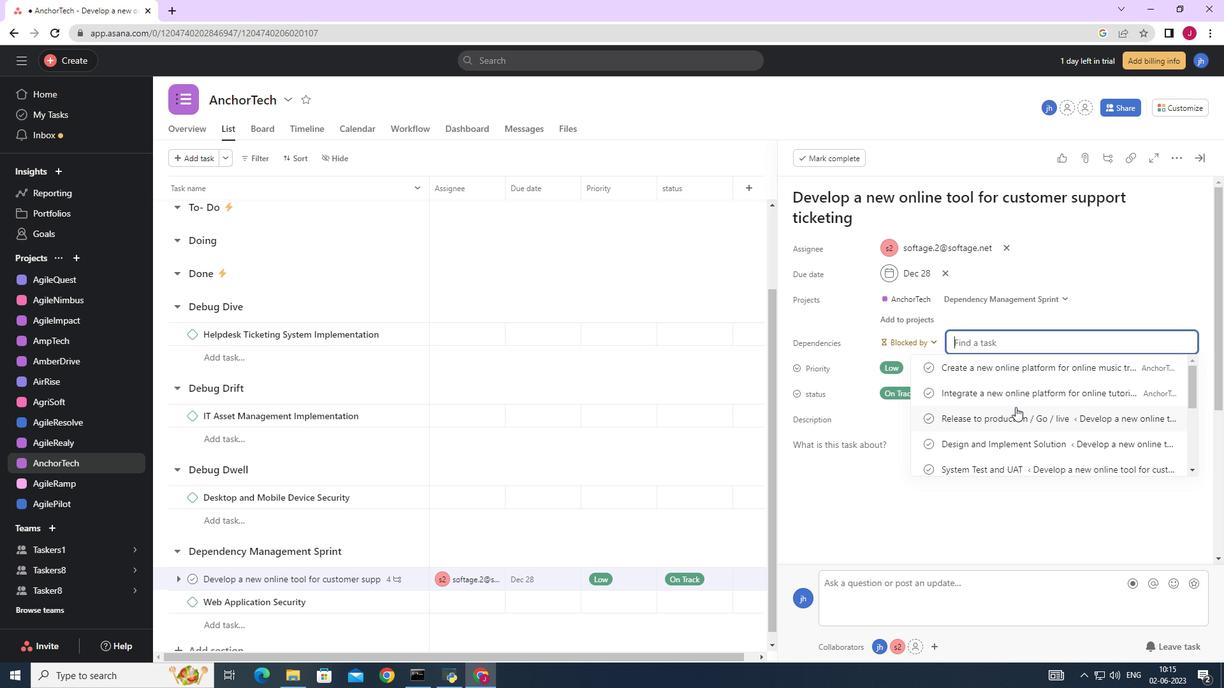 
Action: Mouse moved to (973, 386)
Screenshot: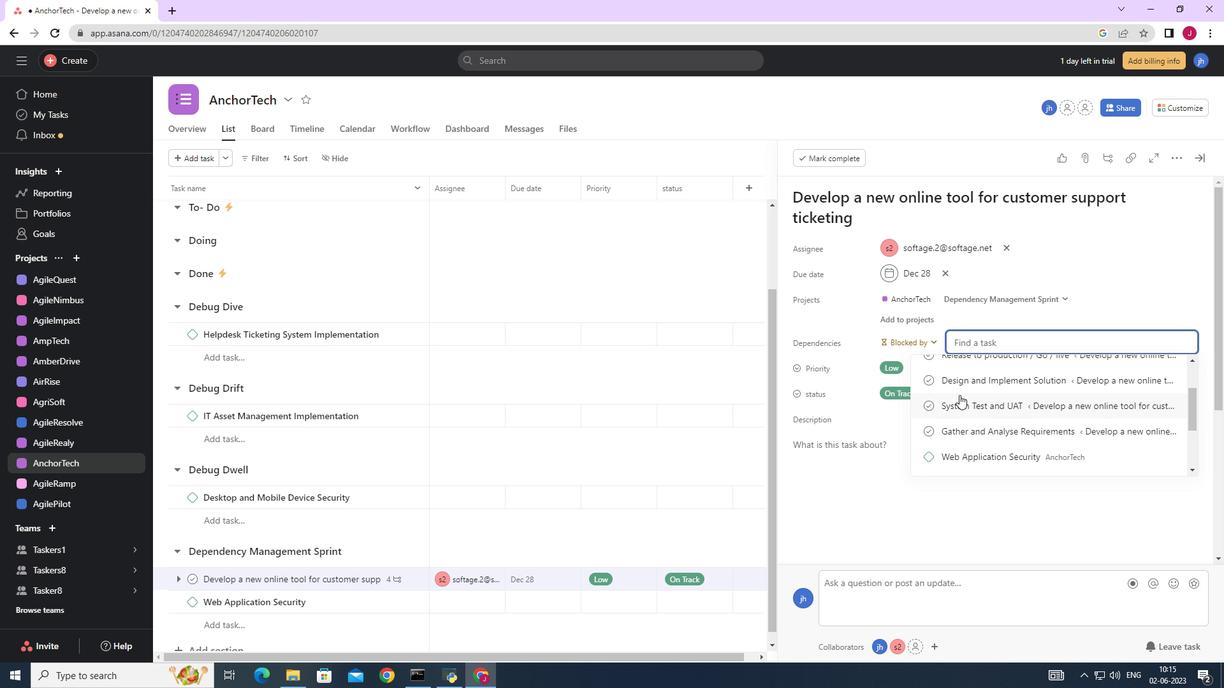 
Action: Mouse scrolled (973, 386) with delta (0, 0)
Screenshot: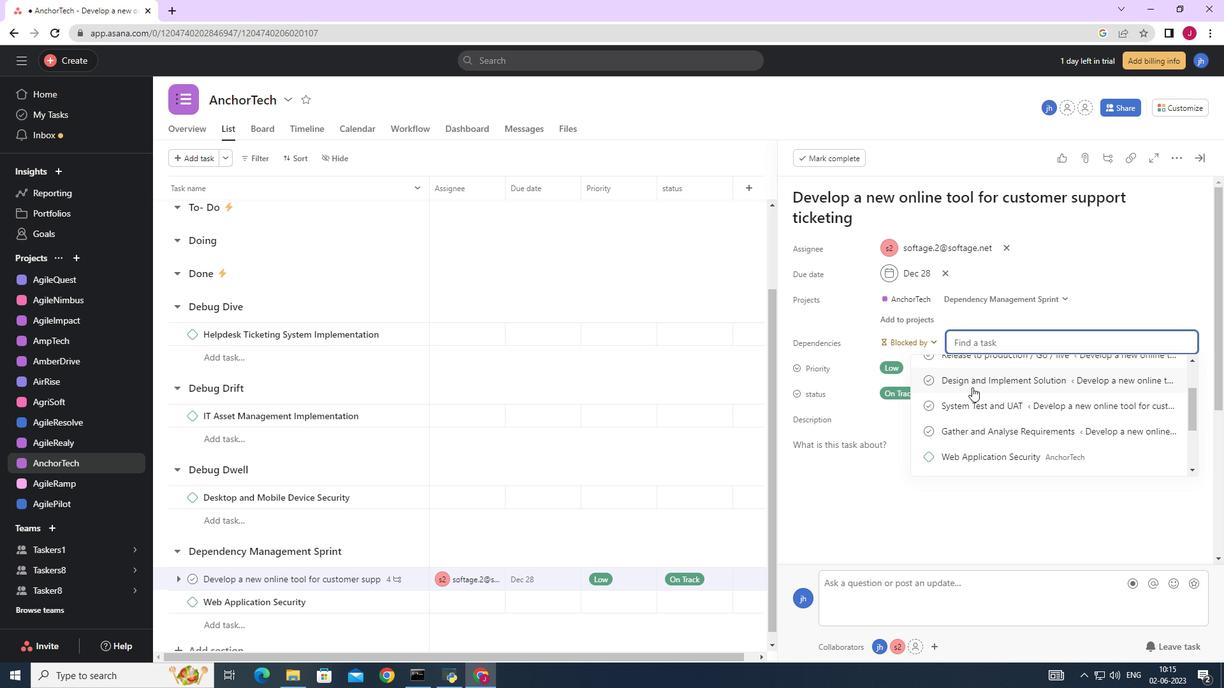 
Action: Mouse scrolled (973, 386) with delta (0, 0)
Screenshot: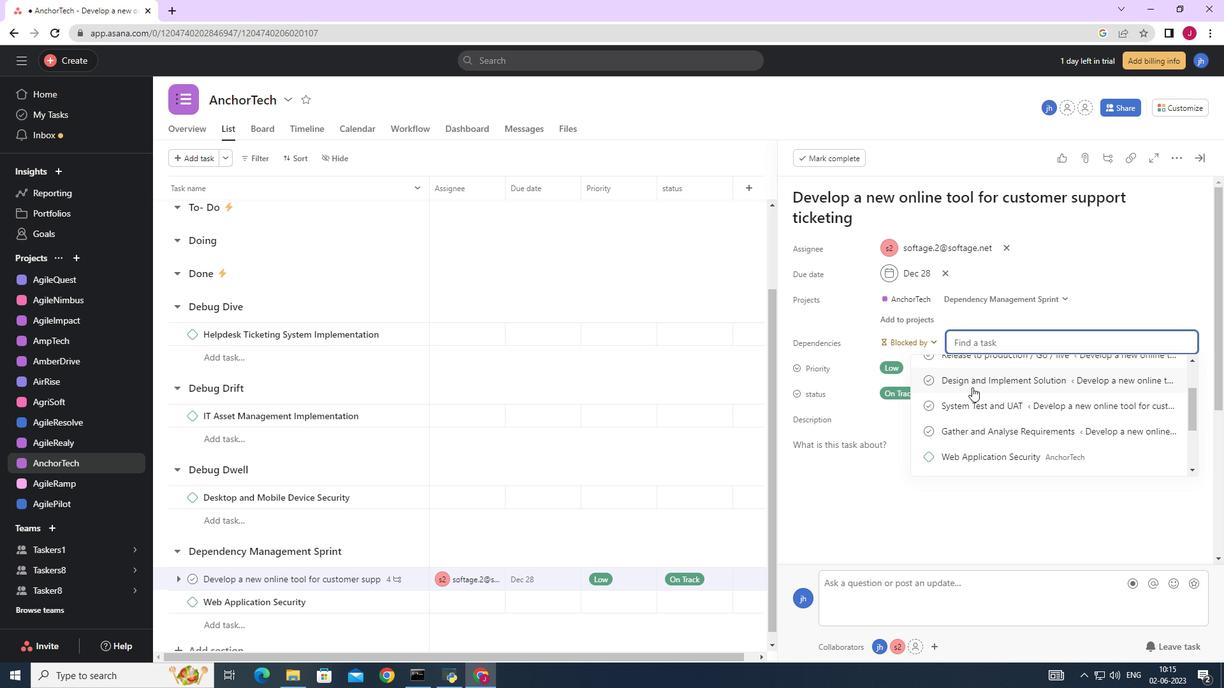 
Action: Mouse scrolled (973, 386) with delta (0, 0)
Screenshot: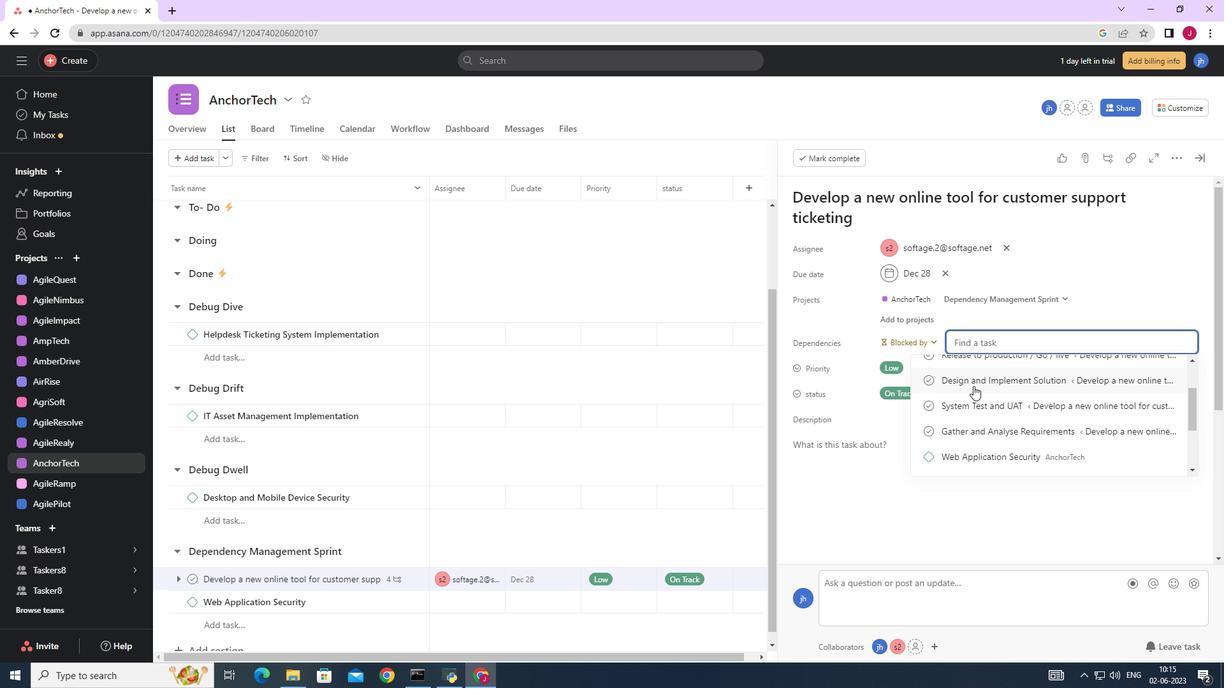 
Action: Mouse moved to (993, 392)
Screenshot: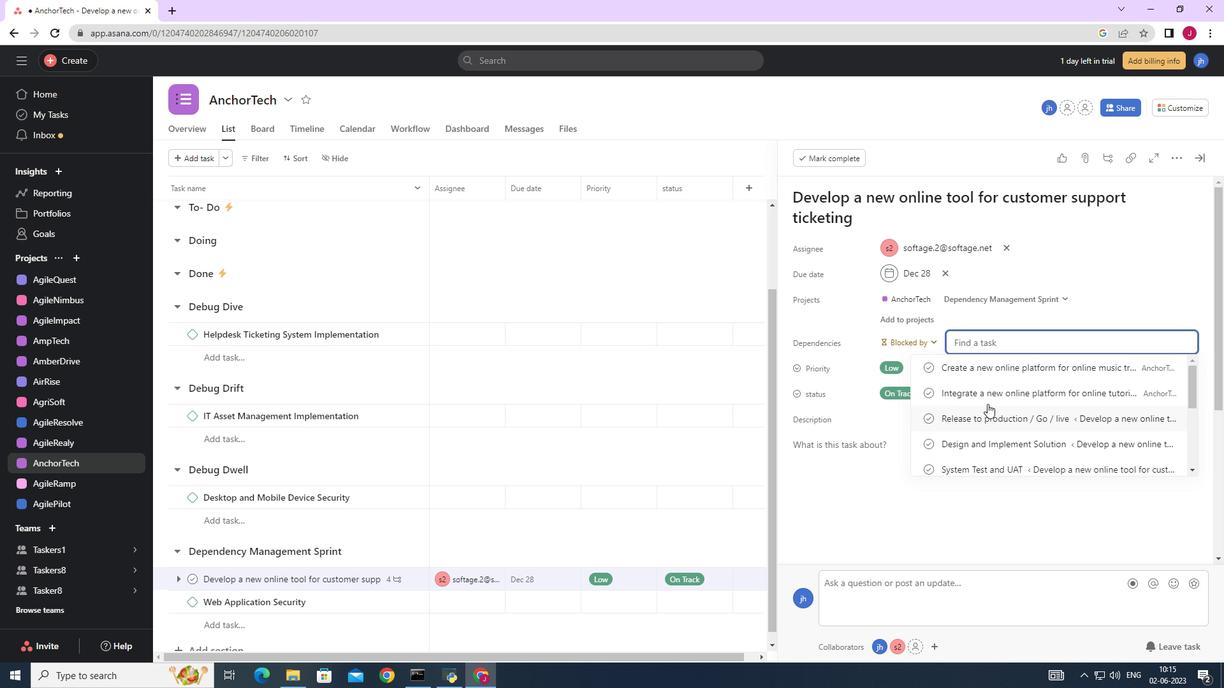 
Action: Mouse pressed left at (993, 392)
Screenshot: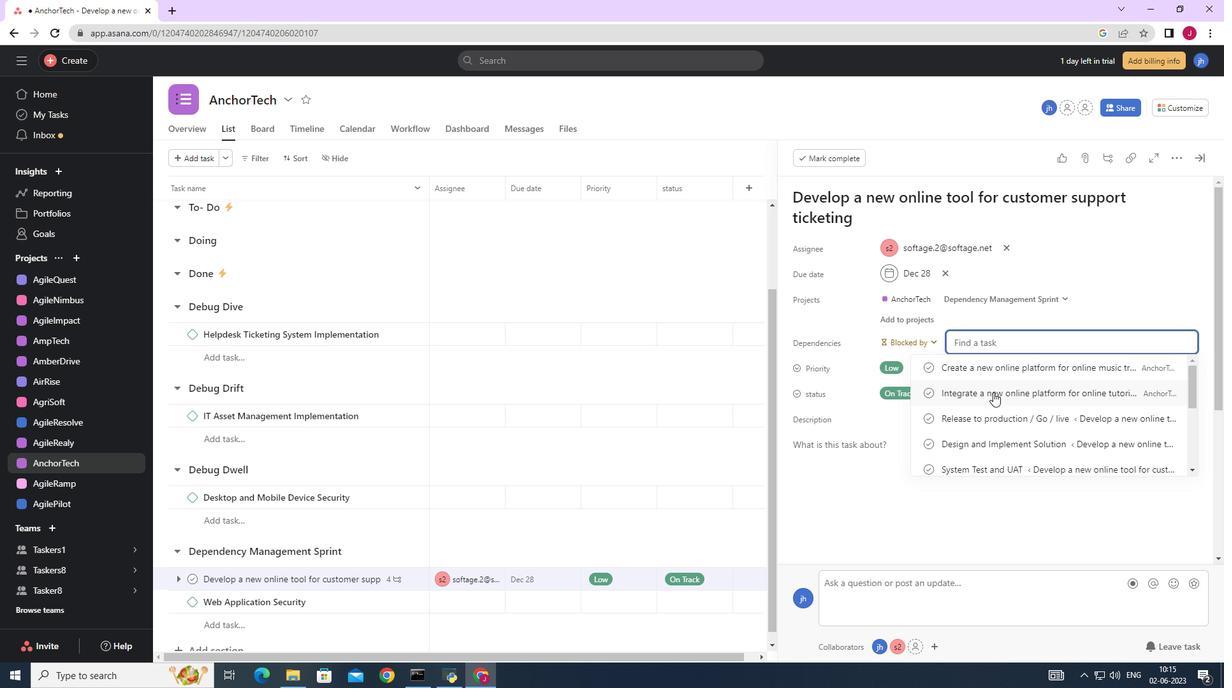
Action: Mouse moved to (1204, 159)
Screenshot: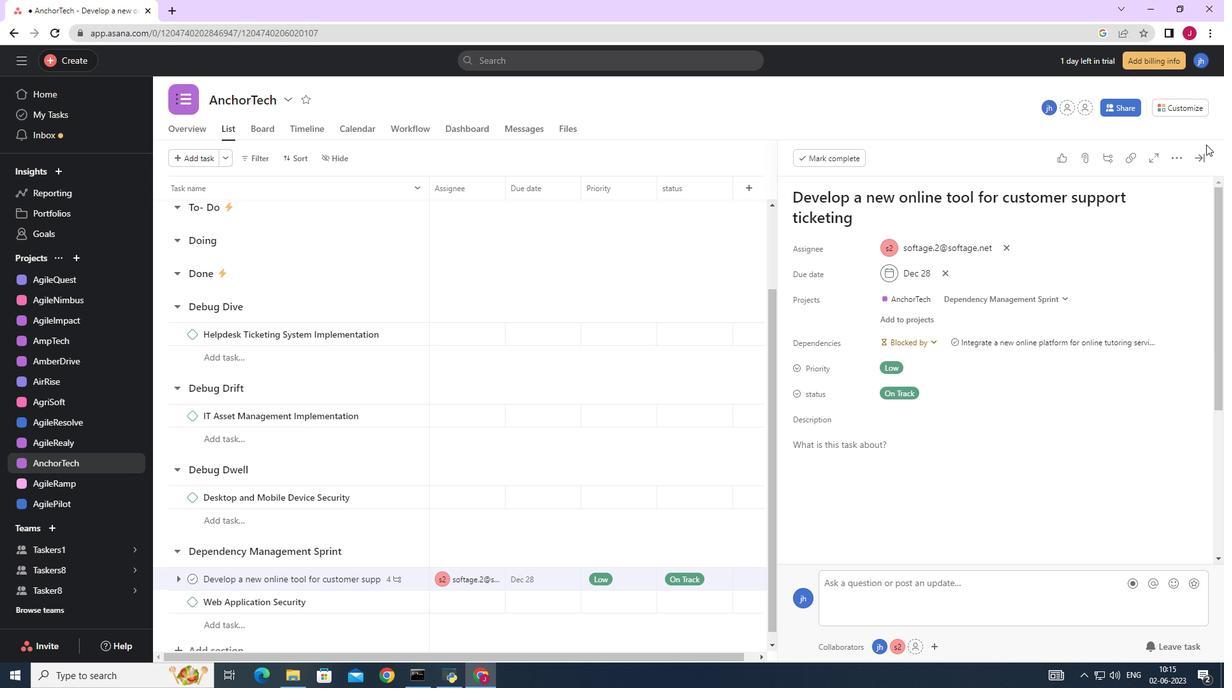 
Action: Mouse pressed left at (1204, 159)
Screenshot: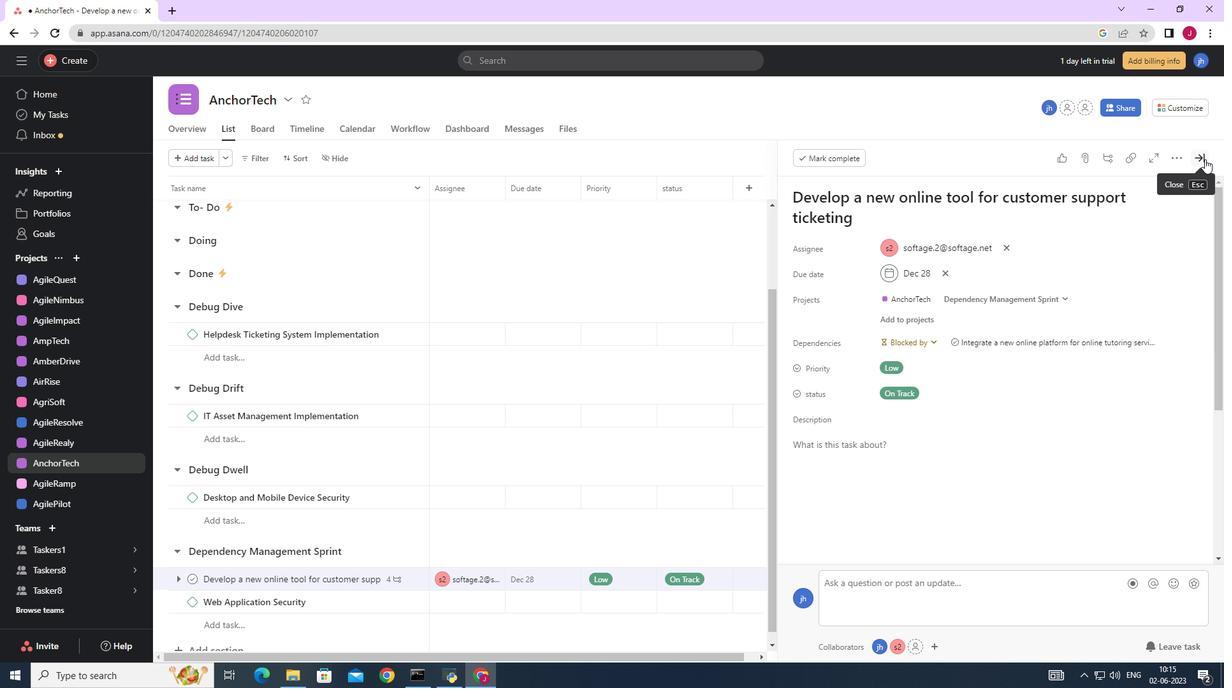 
